 Task: Search one way flight ticket for 4 adults, 1 infant in seat and 1 infant on lap in premium economy from Manchester: Manchester-boston Regional Airport to Greenville: Pitt-greenville Airport on 5-2-2023. Choice of flights is Delta. Number of bags: 1 checked bag. Price is upto 93000. Outbound departure time preference is 8:00.
Action: Mouse moved to (319, 276)
Screenshot: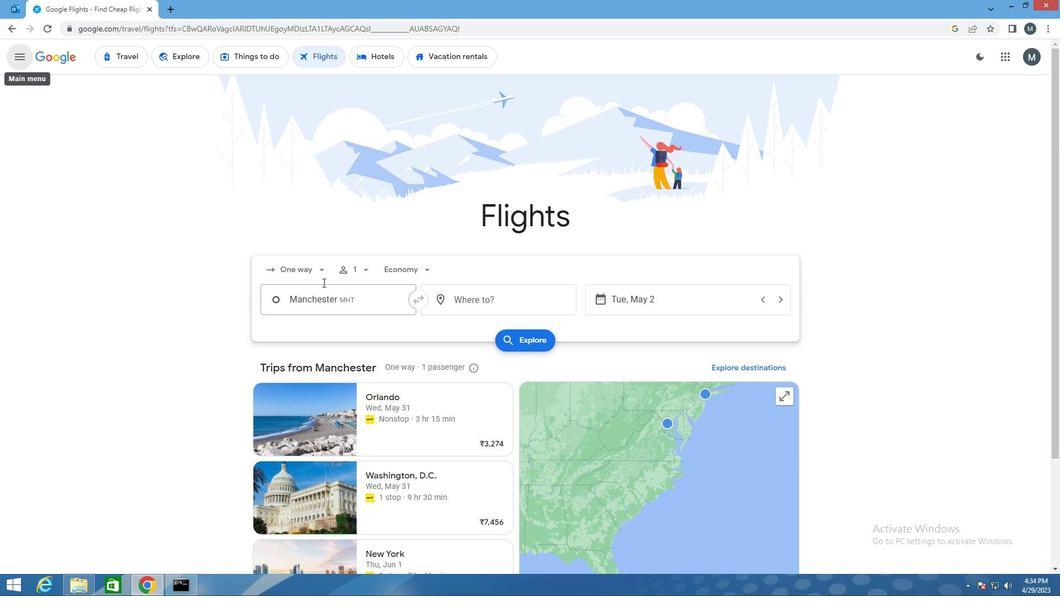 
Action: Mouse pressed left at (319, 276)
Screenshot: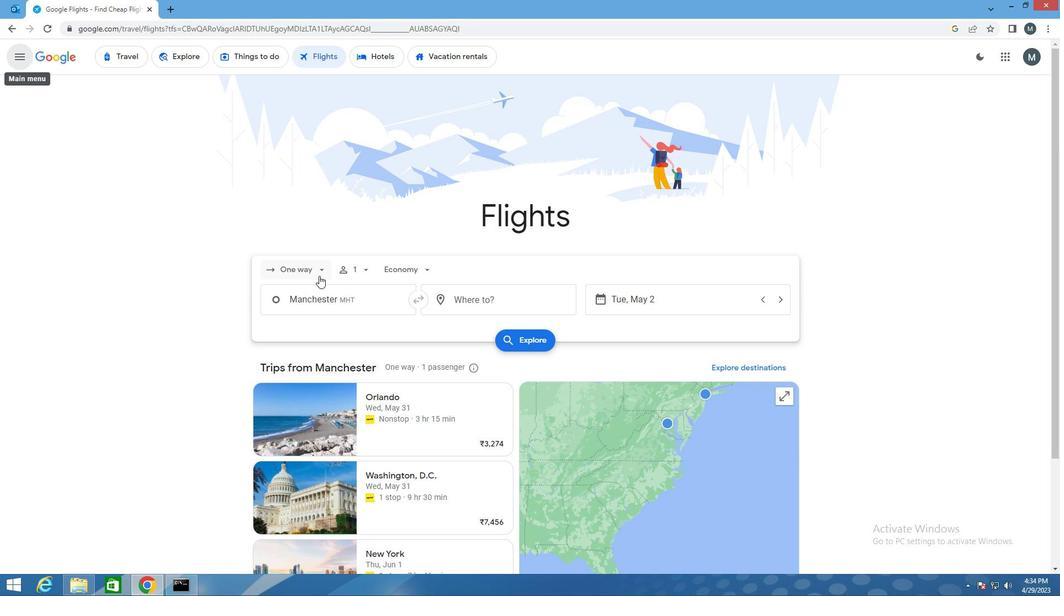 
Action: Mouse moved to (321, 315)
Screenshot: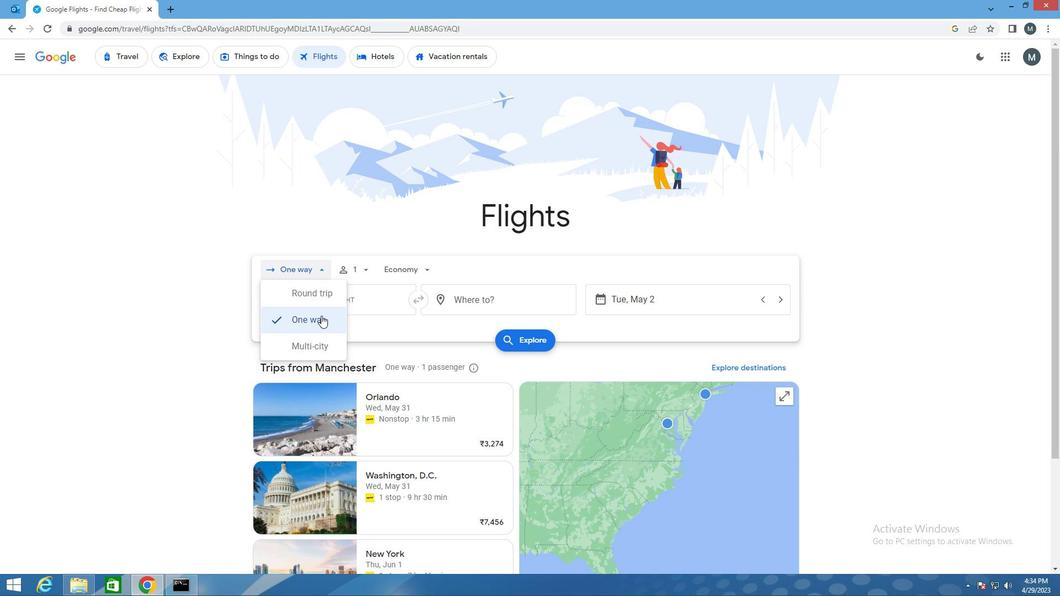 
Action: Mouse pressed left at (321, 315)
Screenshot: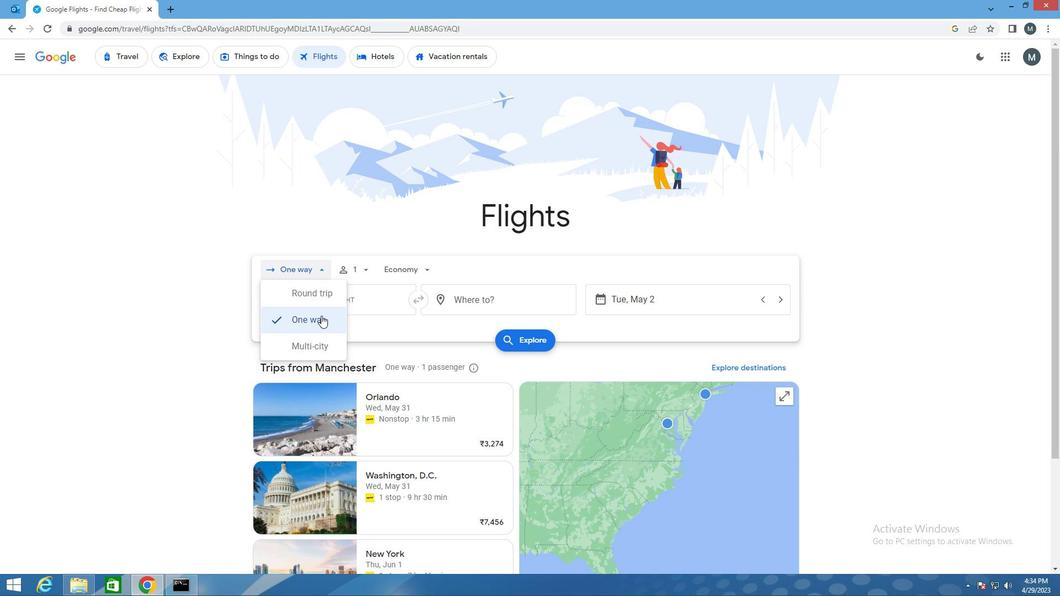 
Action: Mouse moved to (358, 270)
Screenshot: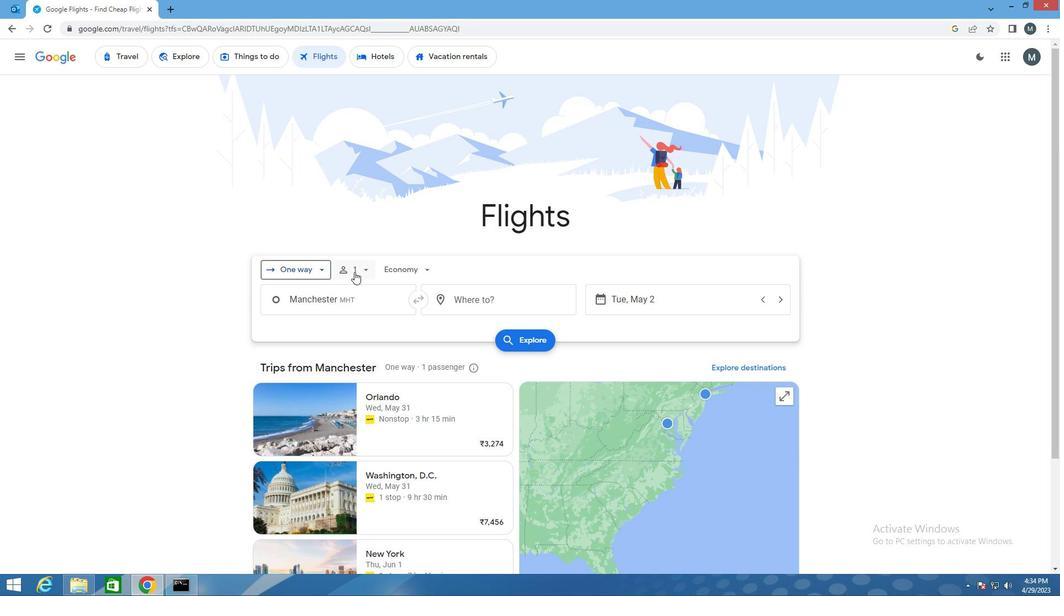 
Action: Mouse pressed left at (358, 270)
Screenshot: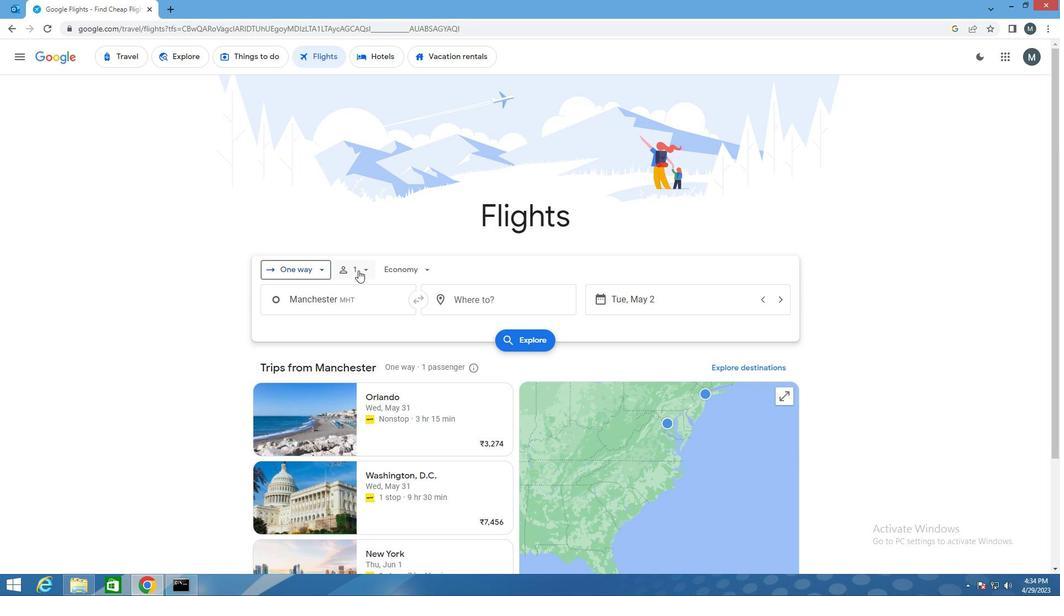 
Action: Mouse moved to (454, 299)
Screenshot: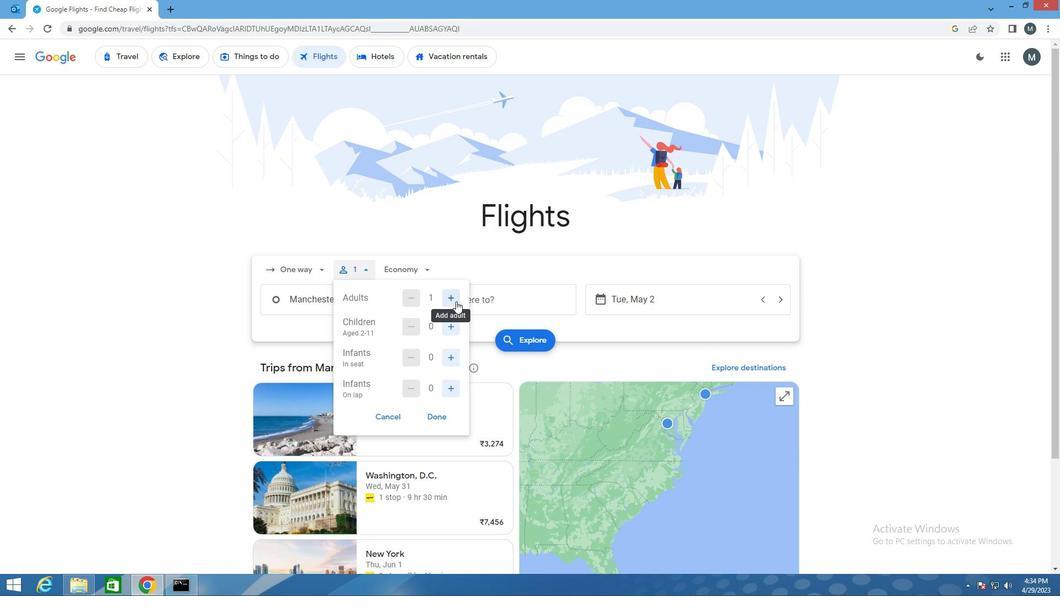 
Action: Mouse pressed left at (454, 299)
Screenshot: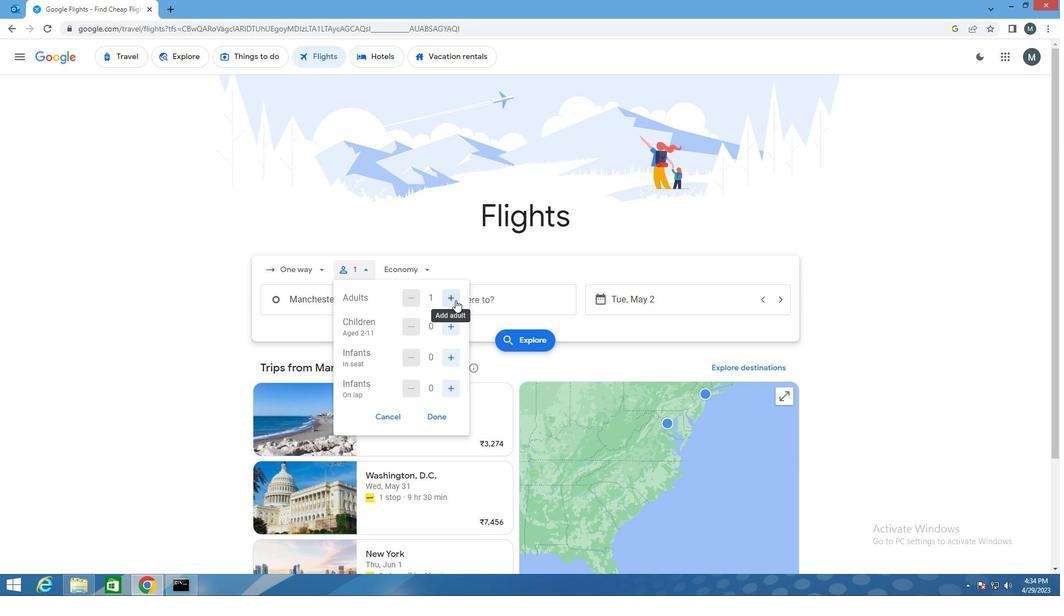 
Action: Mouse pressed left at (454, 299)
Screenshot: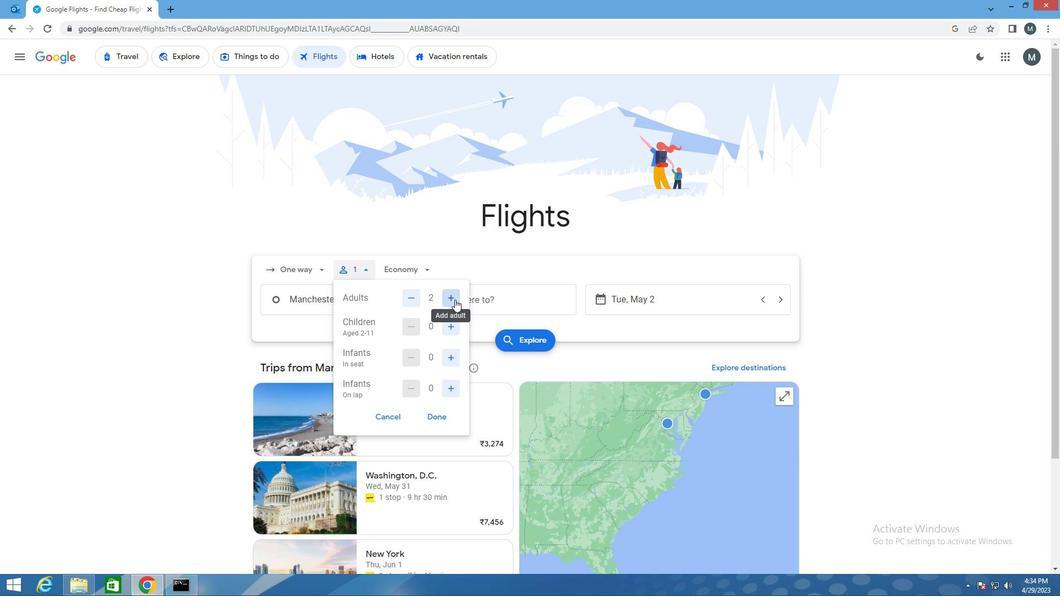 
Action: Mouse pressed left at (454, 299)
Screenshot: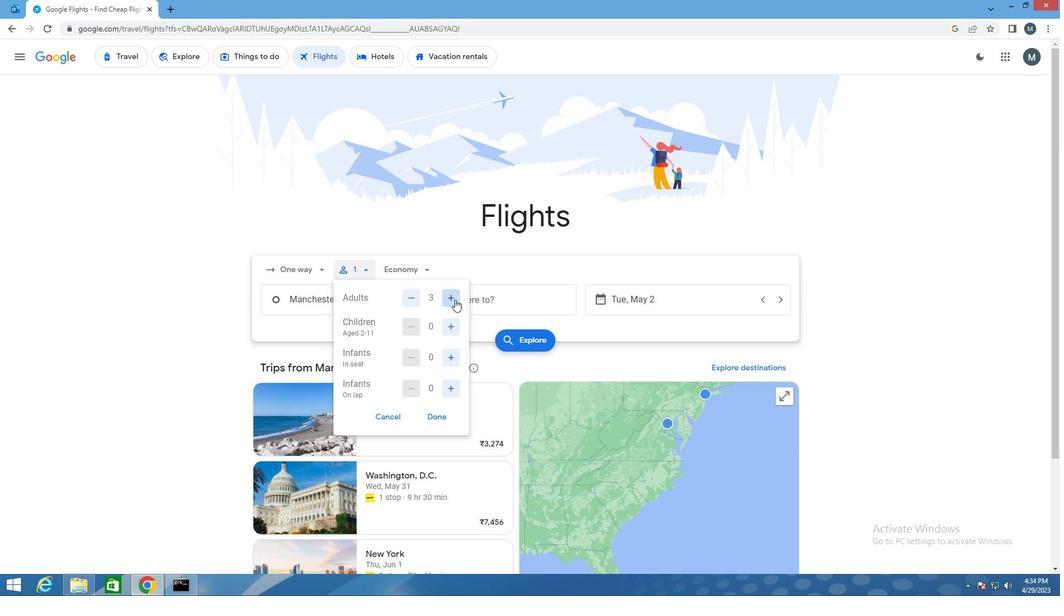 
Action: Mouse moved to (448, 356)
Screenshot: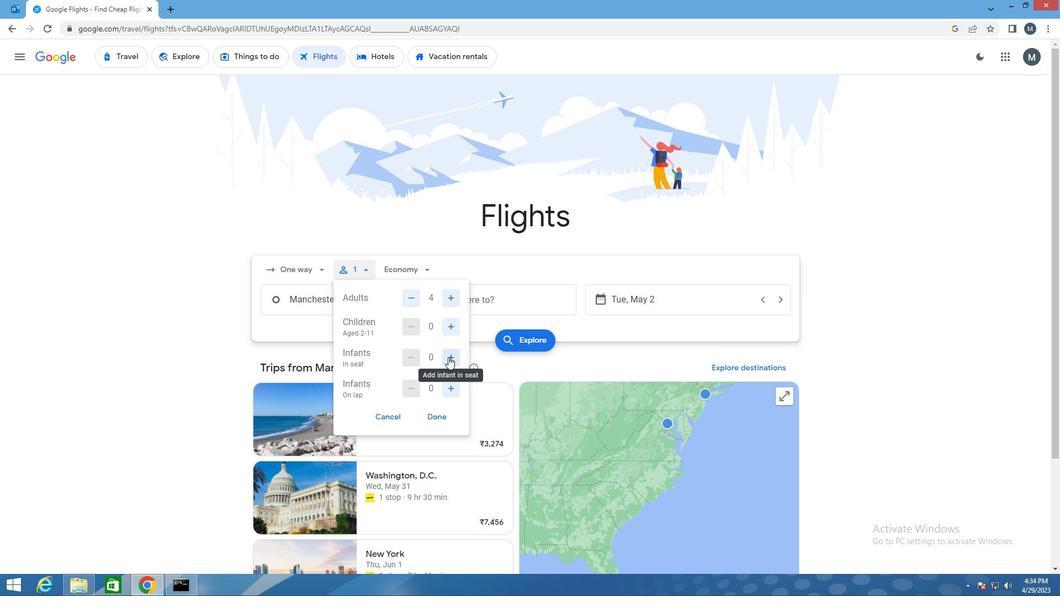 
Action: Mouse pressed left at (448, 356)
Screenshot: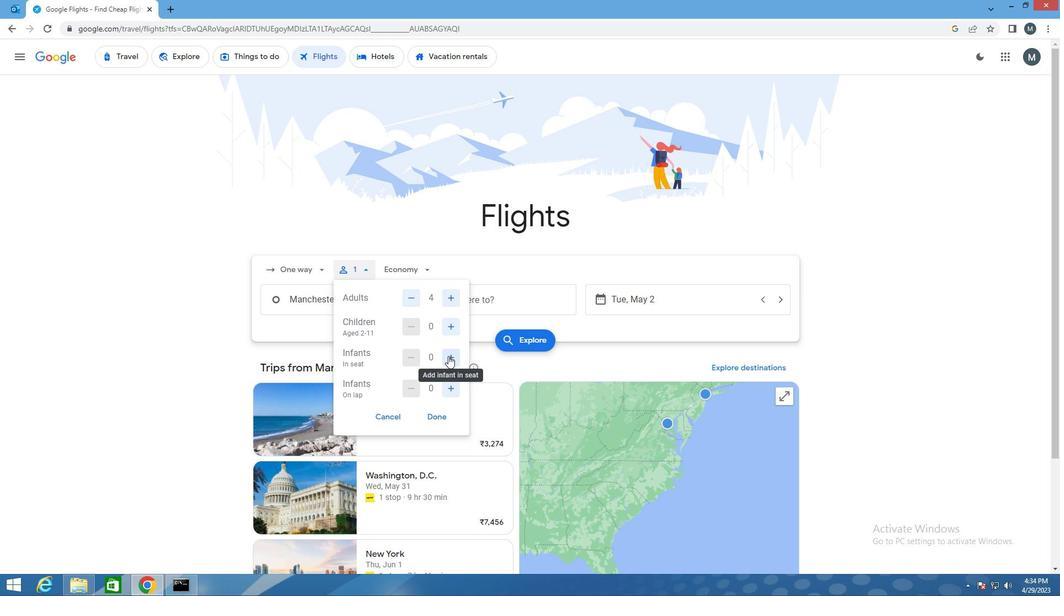 
Action: Mouse moved to (454, 387)
Screenshot: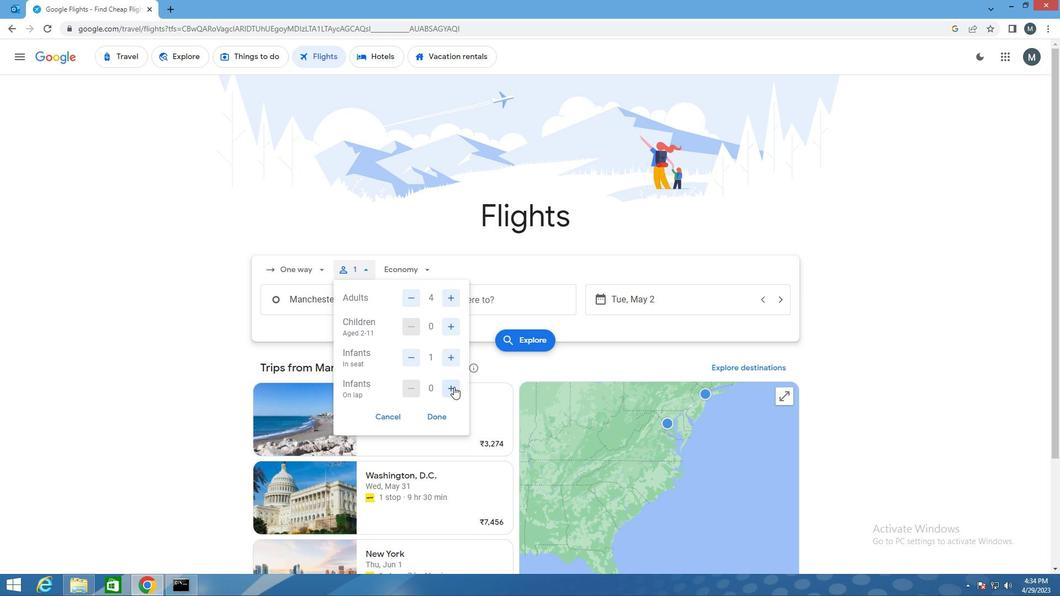 
Action: Mouse pressed left at (454, 387)
Screenshot: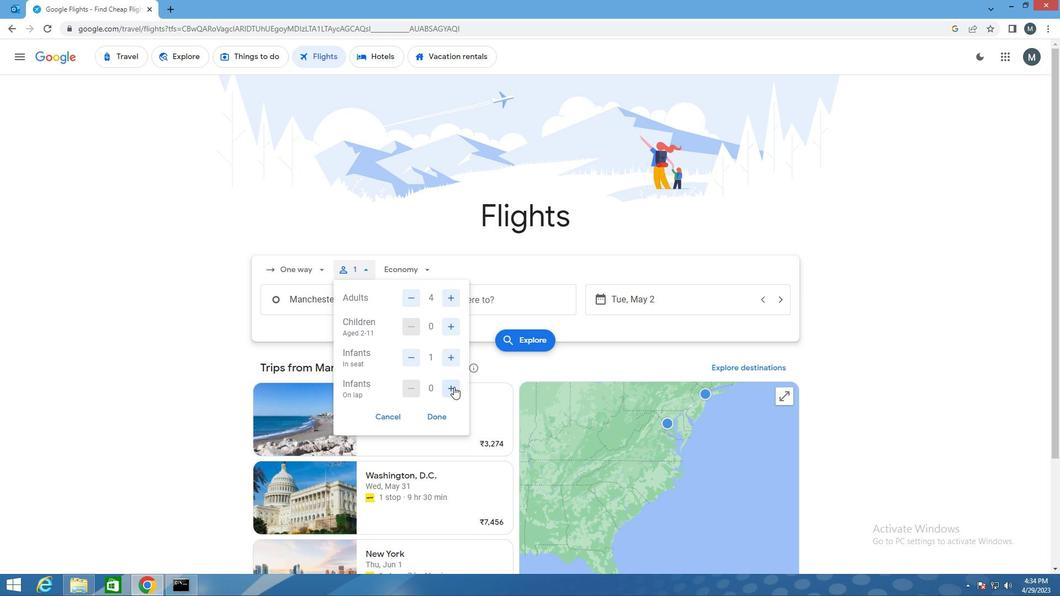 
Action: Mouse moved to (435, 418)
Screenshot: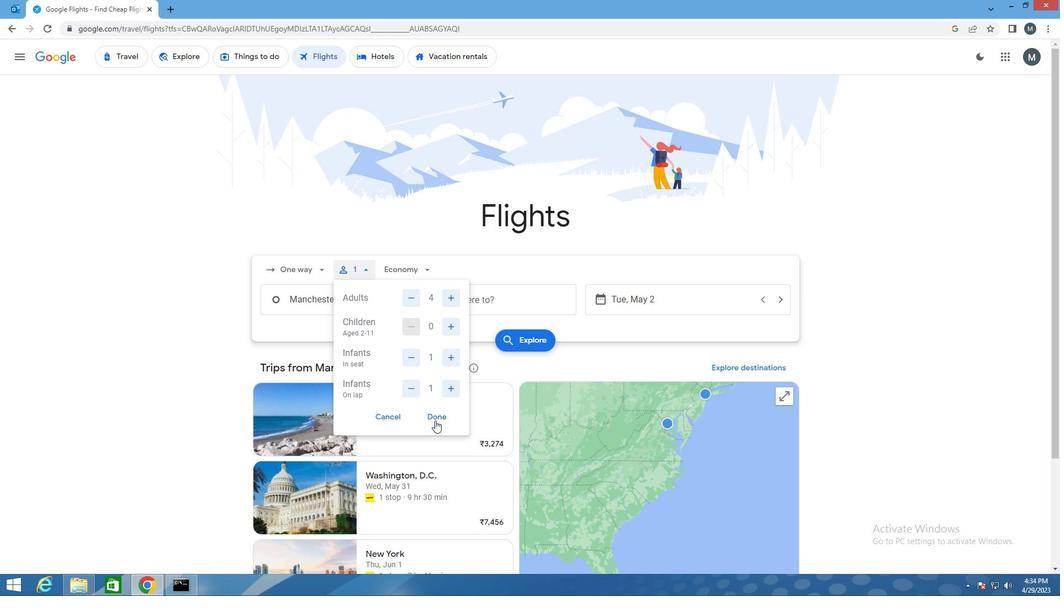 
Action: Mouse pressed left at (435, 418)
Screenshot: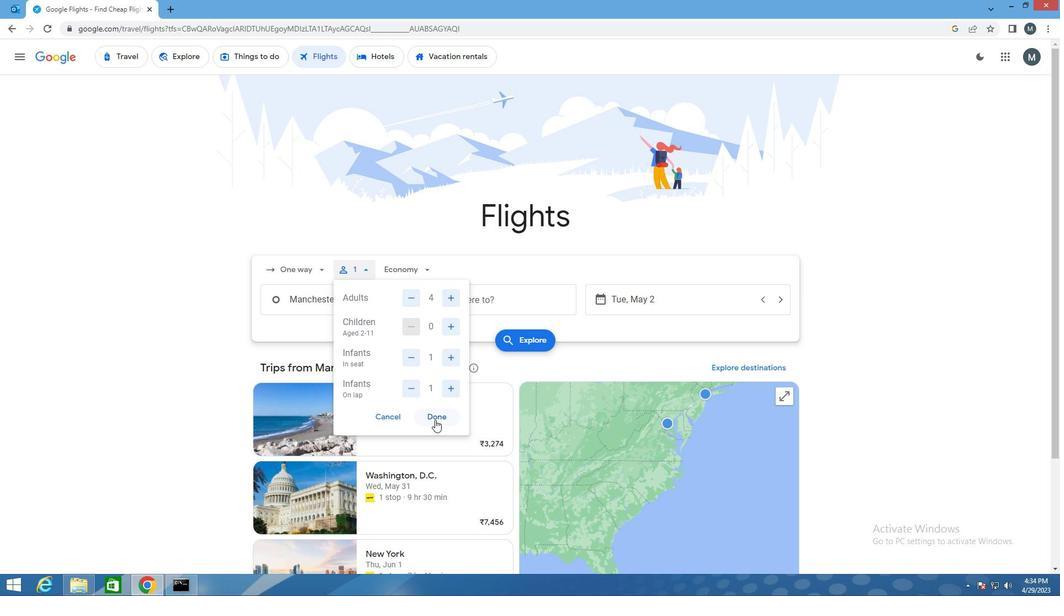 
Action: Mouse moved to (409, 279)
Screenshot: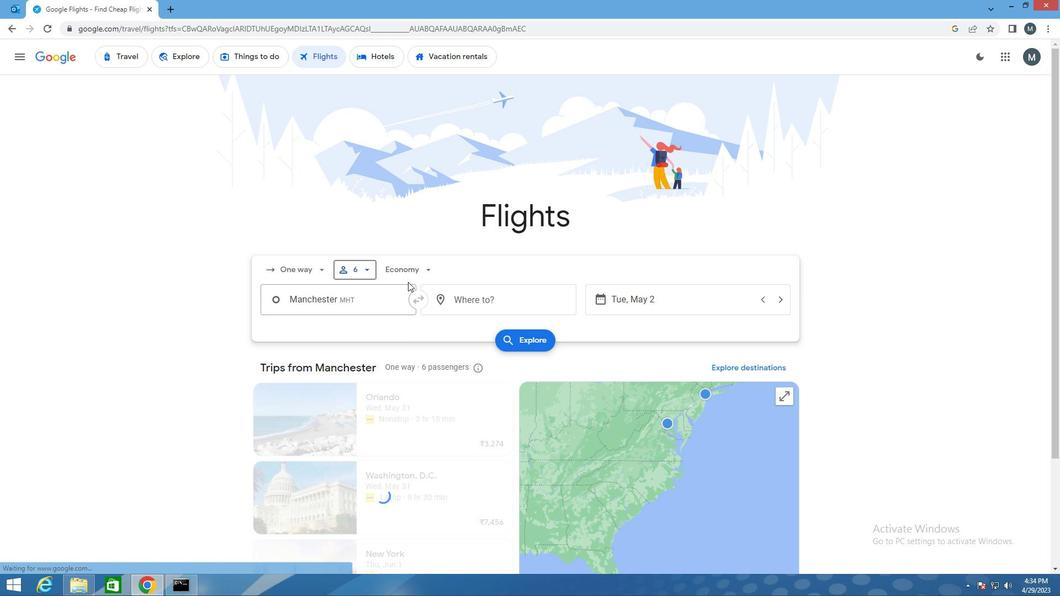 
Action: Mouse pressed left at (409, 279)
Screenshot: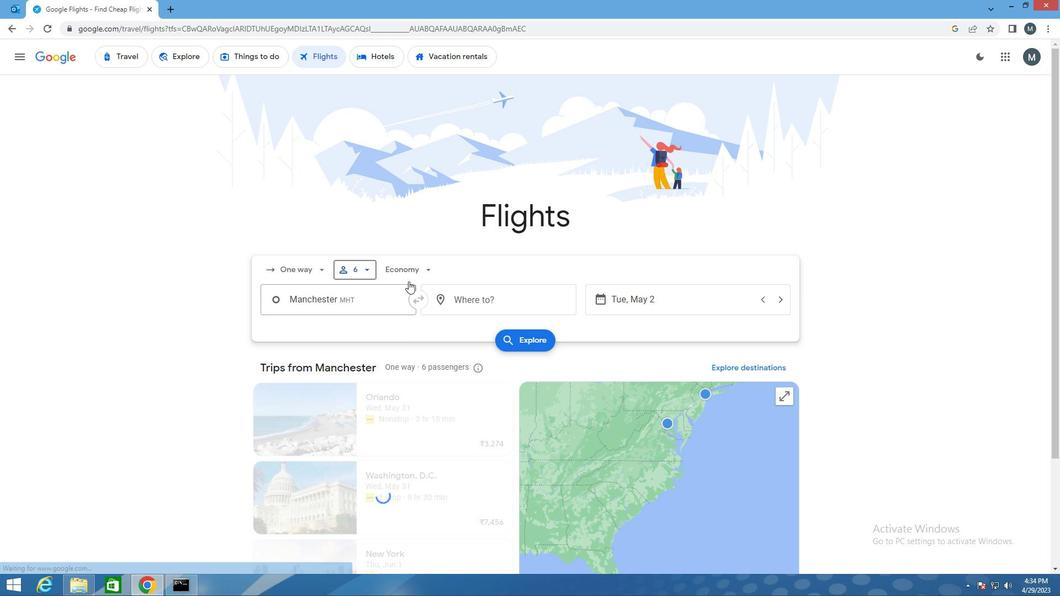 
Action: Mouse moved to (431, 318)
Screenshot: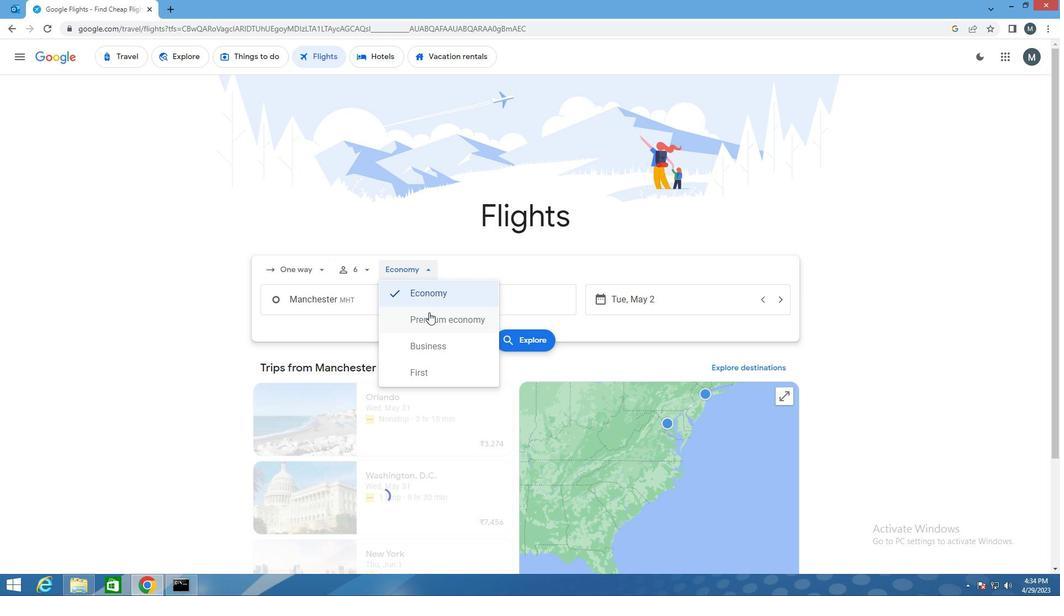 
Action: Mouse pressed left at (431, 318)
Screenshot: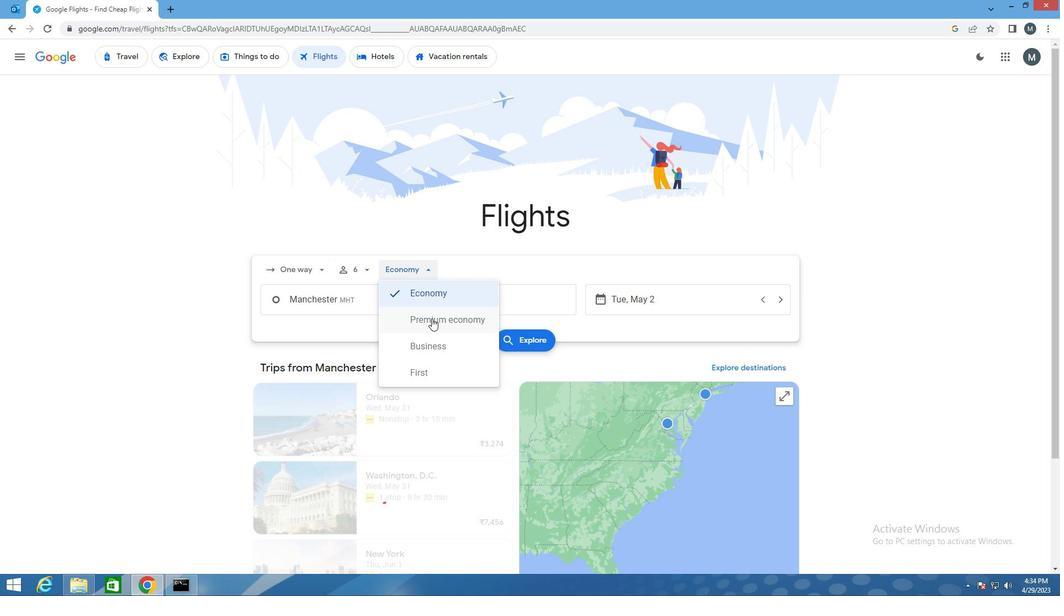 
Action: Mouse moved to (380, 300)
Screenshot: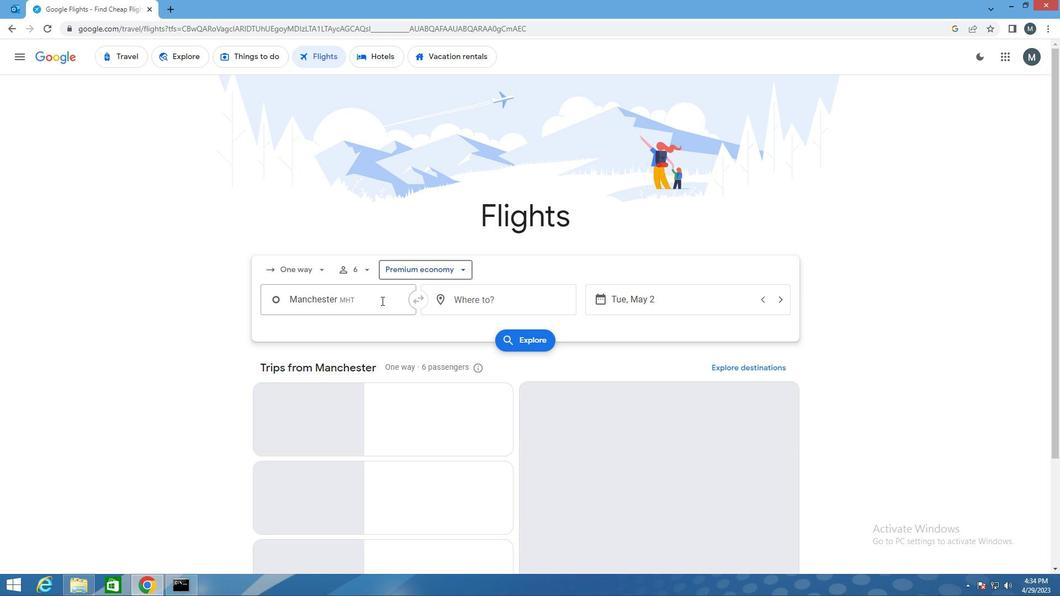 
Action: Mouse pressed left at (380, 300)
Screenshot: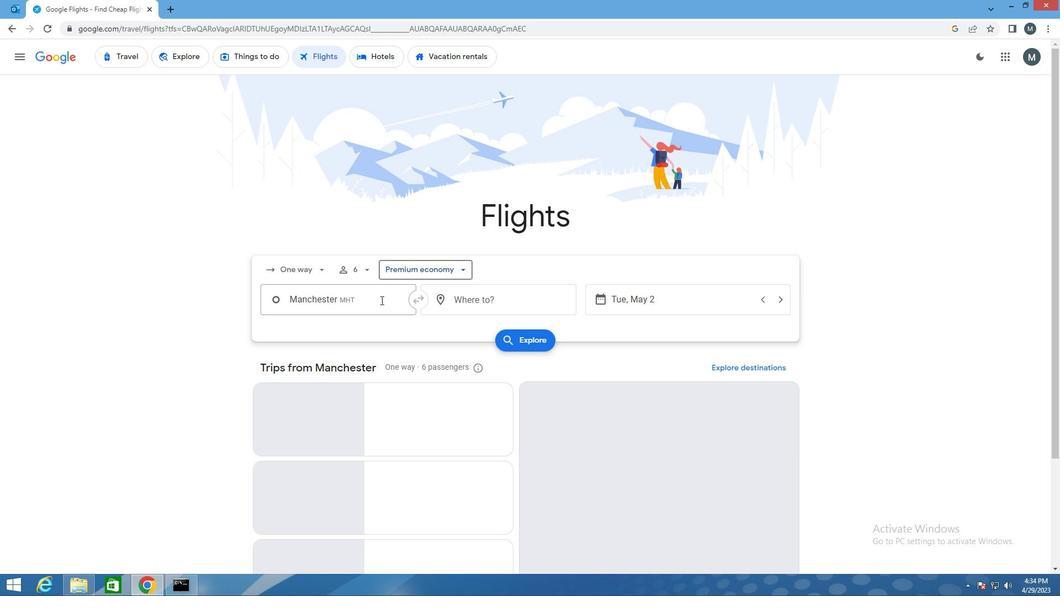 
Action: Key pressed mht<Key.enter>
Screenshot: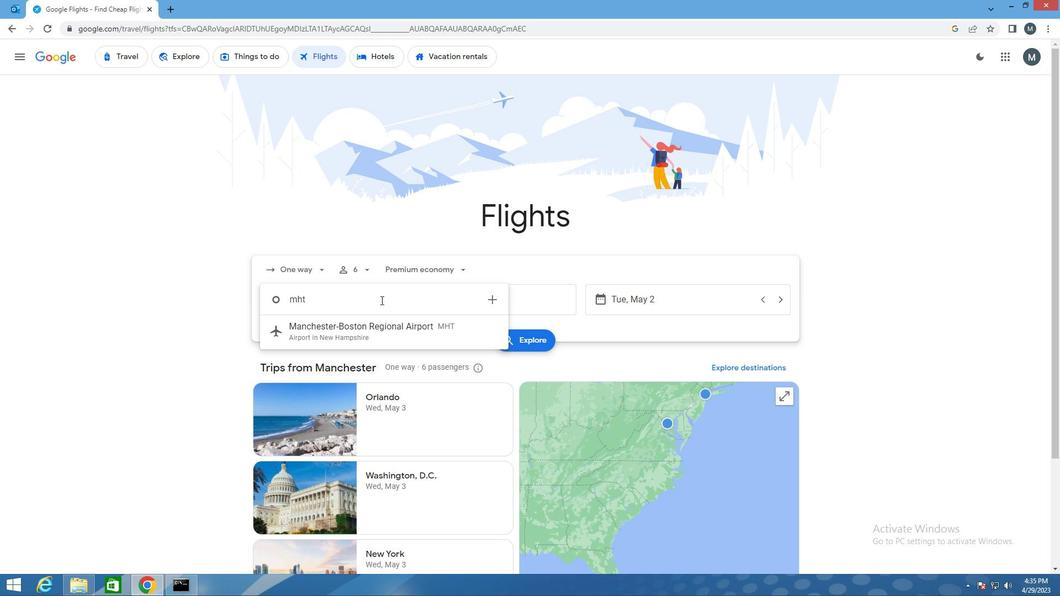 
Action: Mouse moved to (448, 305)
Screenshot: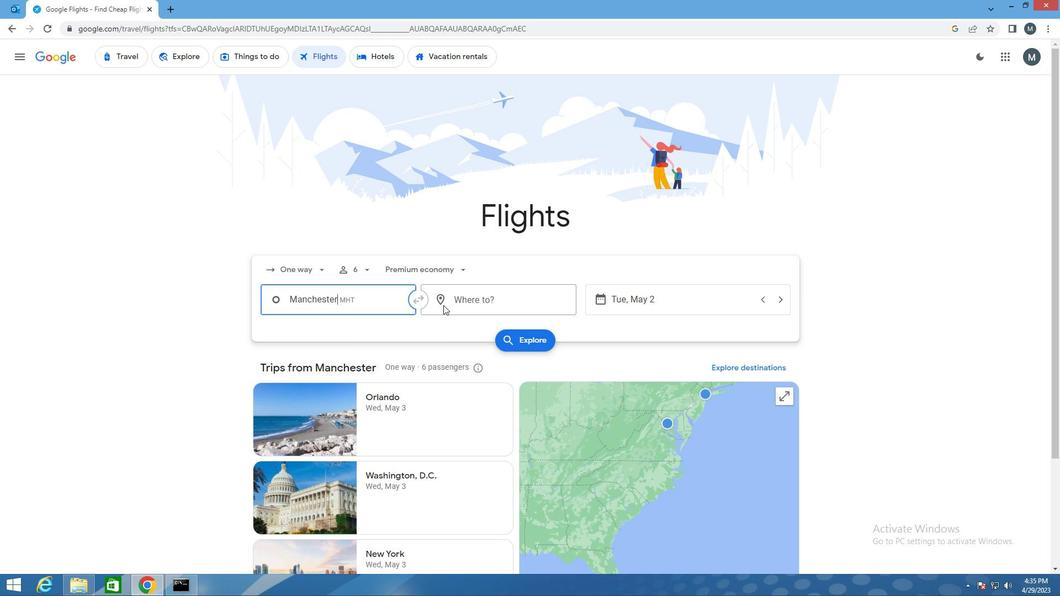
Action: Mouse pressed left at (448, 305)
Screenshot: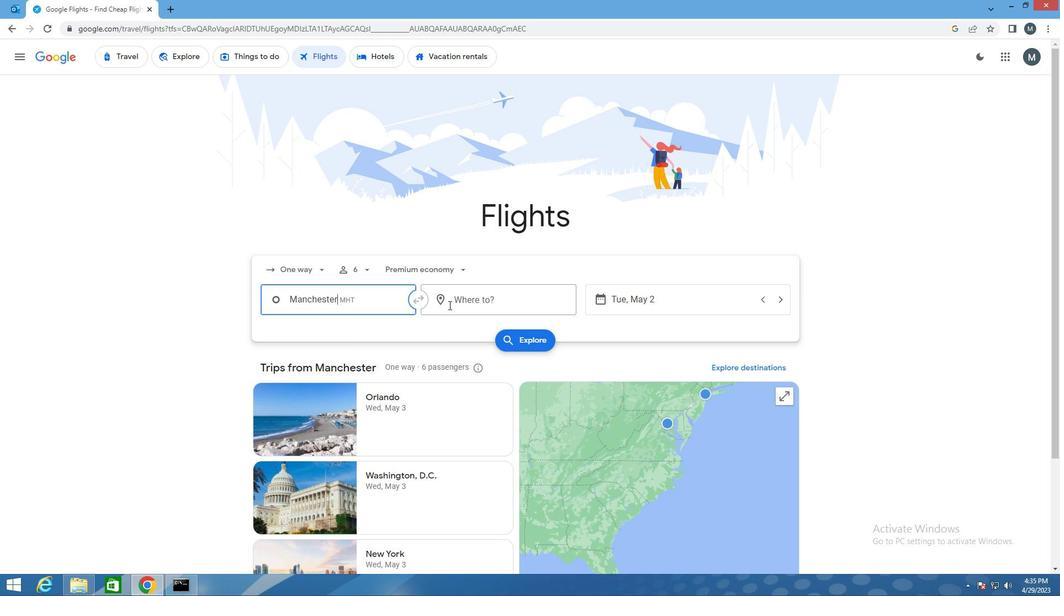 
Action: Mouse moved to (449, 305)
Screenshot: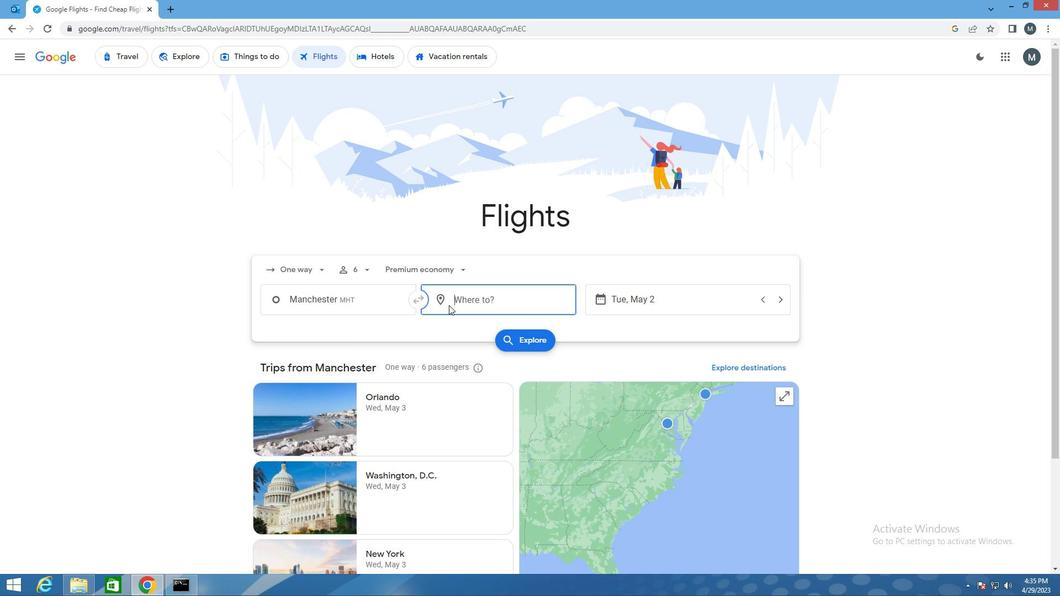 
Action: Key pressed pgv
Screenshot: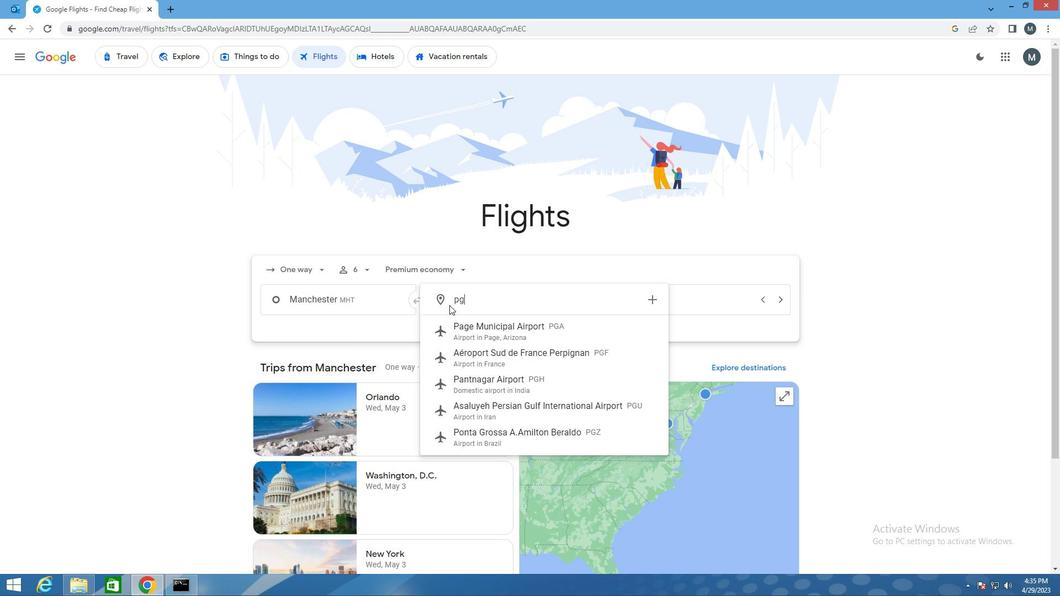 
Action: Mouse moved to (489, 336)
Screenshot: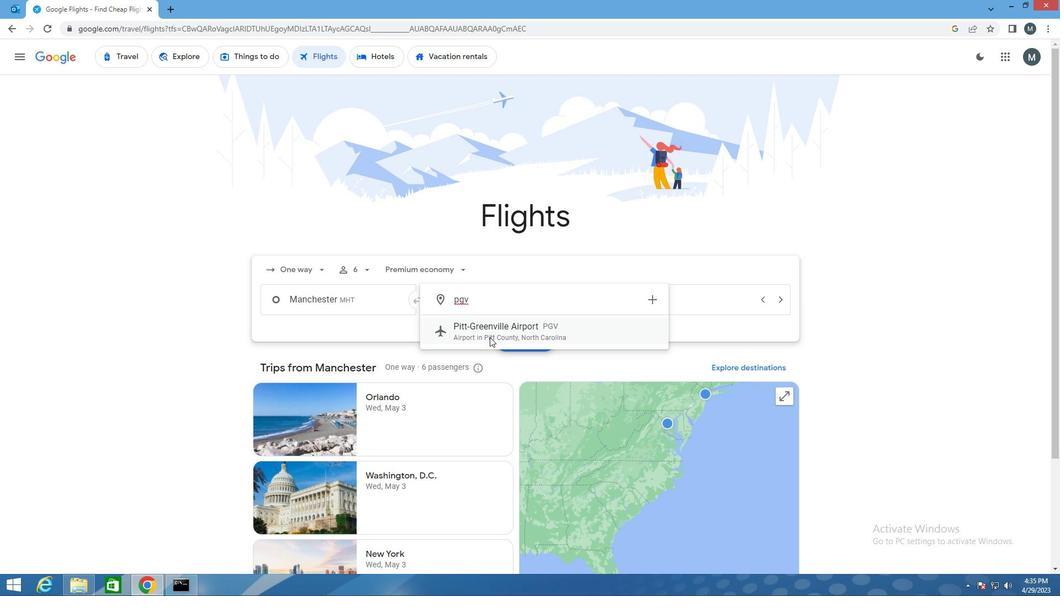 
Action: Mouse pressed left at (489, 336)
Screenshot: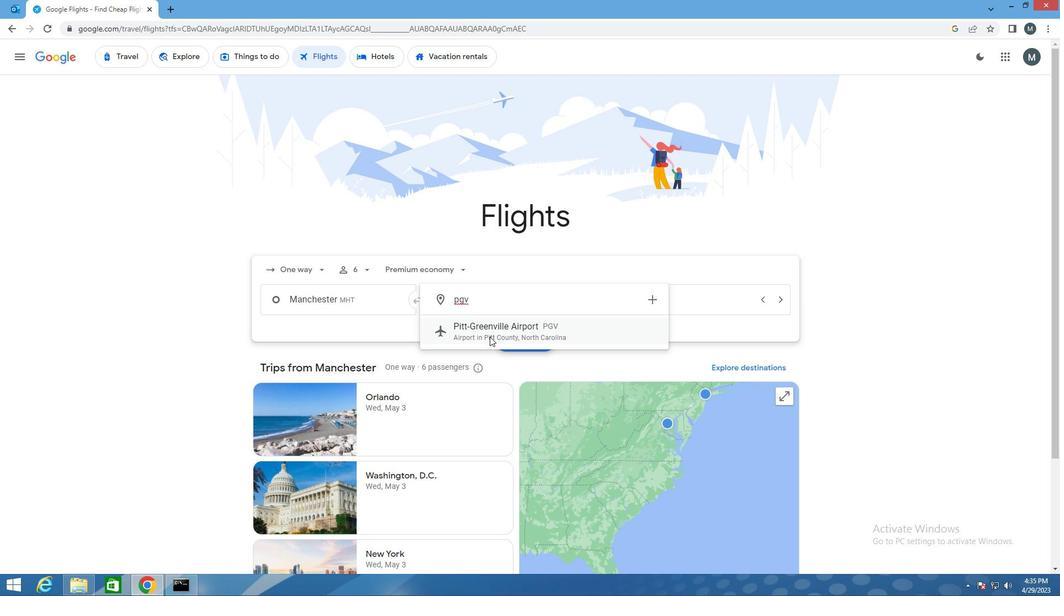 
Action: Mouse moved to (637, 297)
Screenshot: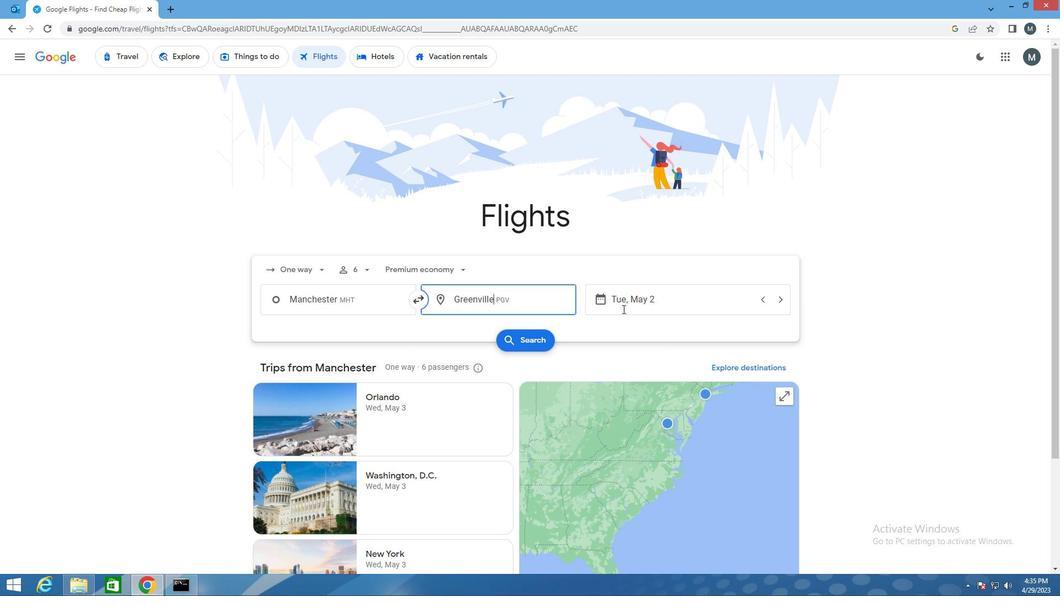 
Action: Mouse pressed left at (637, 297)
Screenshot: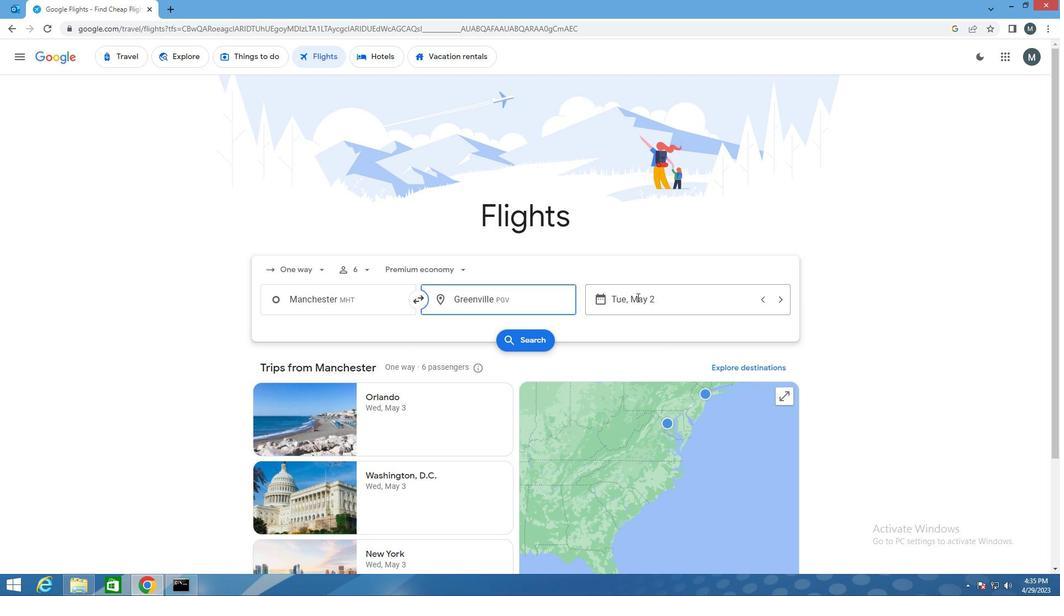 
Action: Mouse moved to (660, 371)
Screenshot: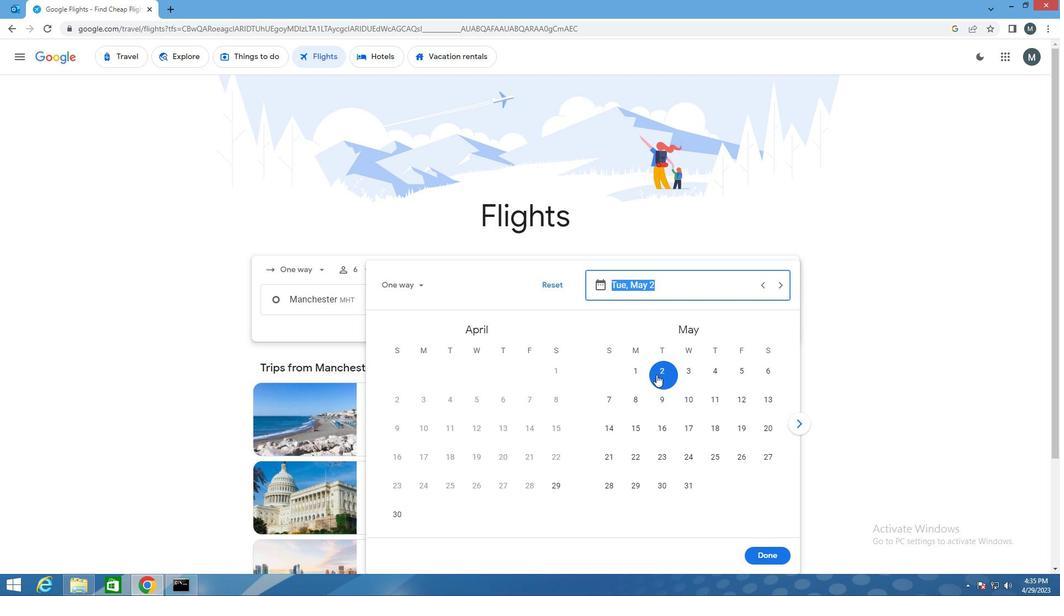 
Action: Mouse pressed left at (660, 371)
Screenshot: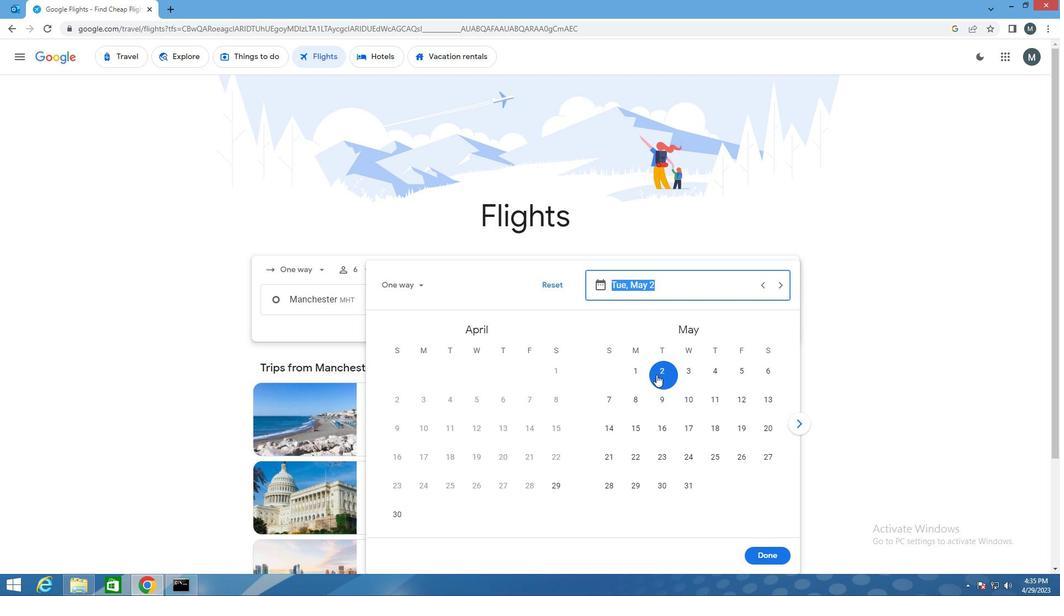 
Action: Mouse moved to (766, 557)
Screenshot: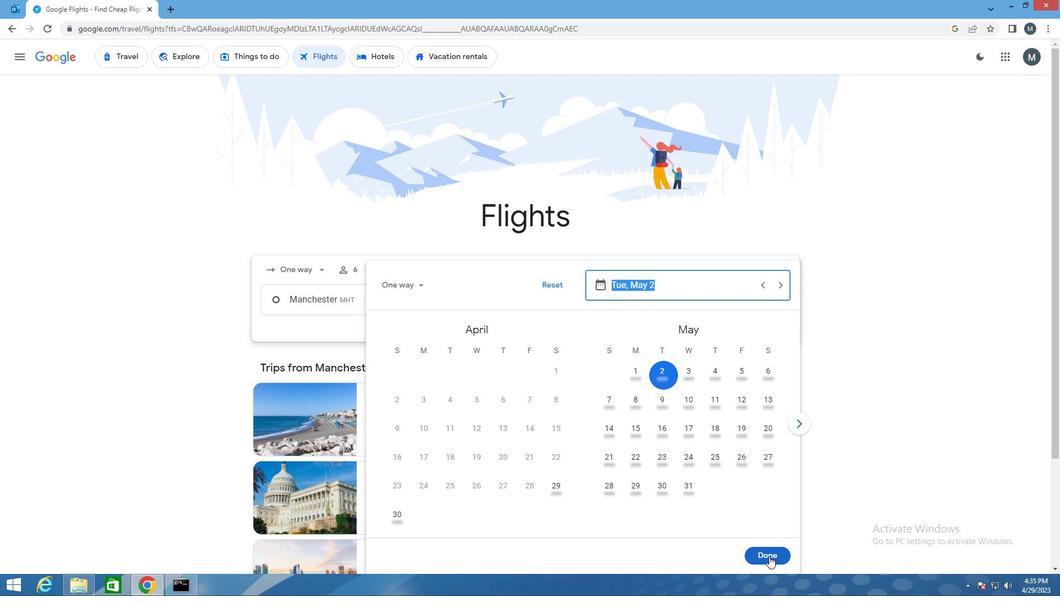 
Action: Mouse pressed left at (766, 557)
Screenshot: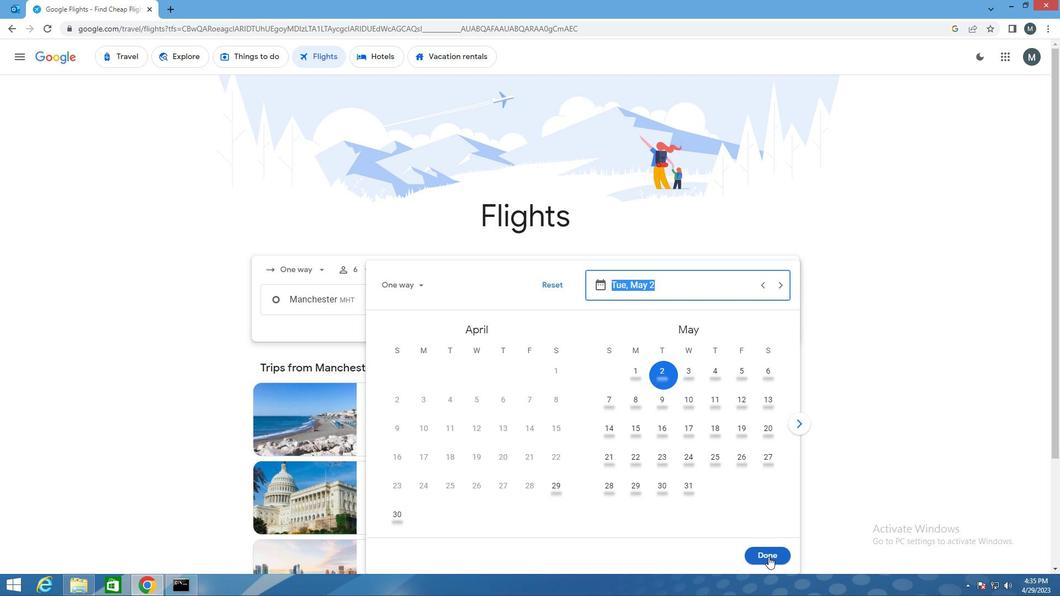 
Action: Mouse moved to (518, 342)
Screenshot: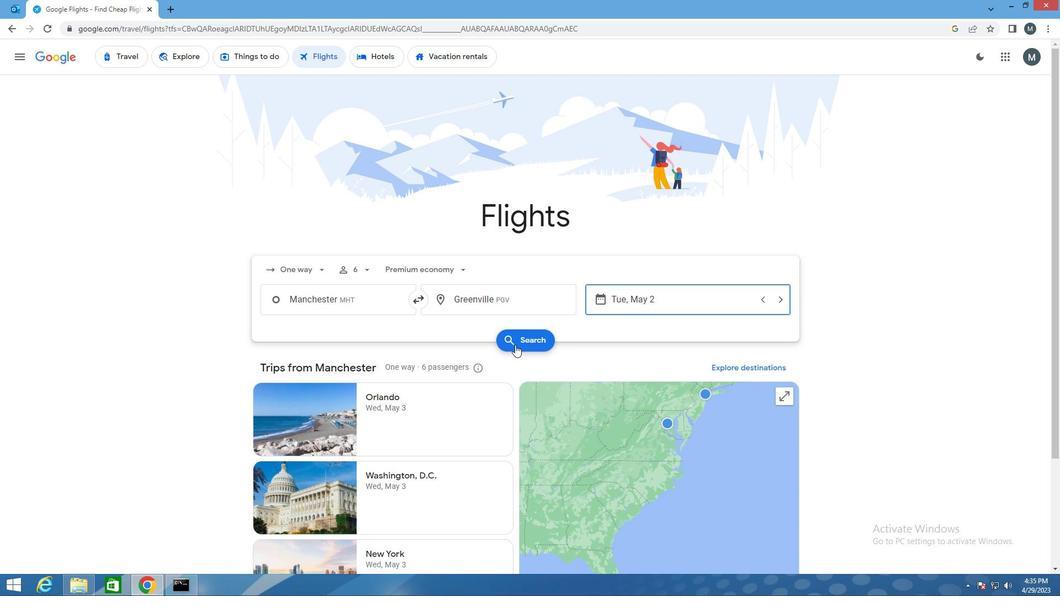 
Action: Mouse pressed left at (518, 342)
Screenshot: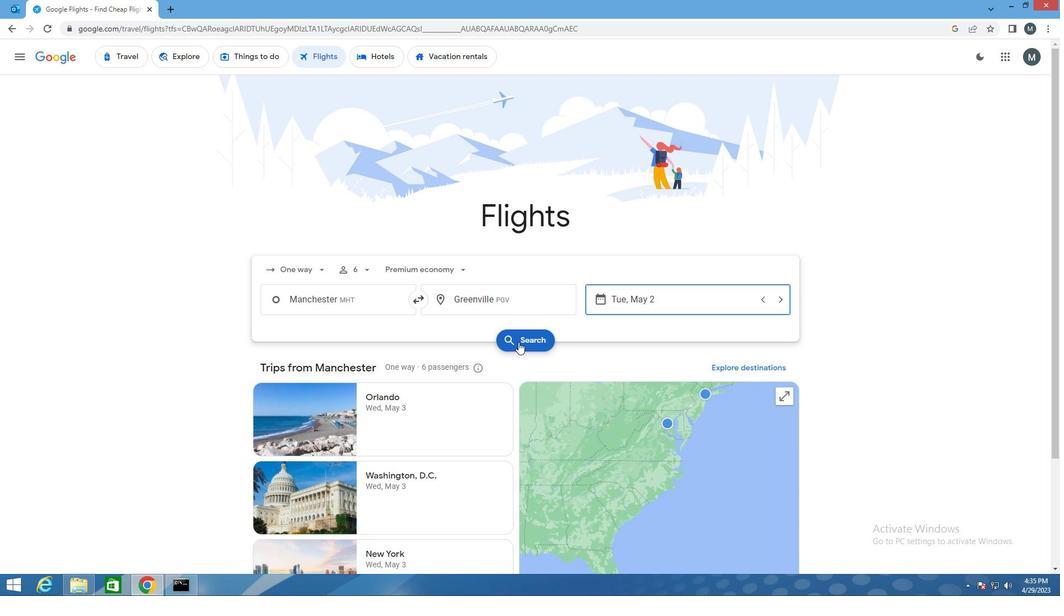 
Action: Mouse moved to (274, 161)
Screenshot: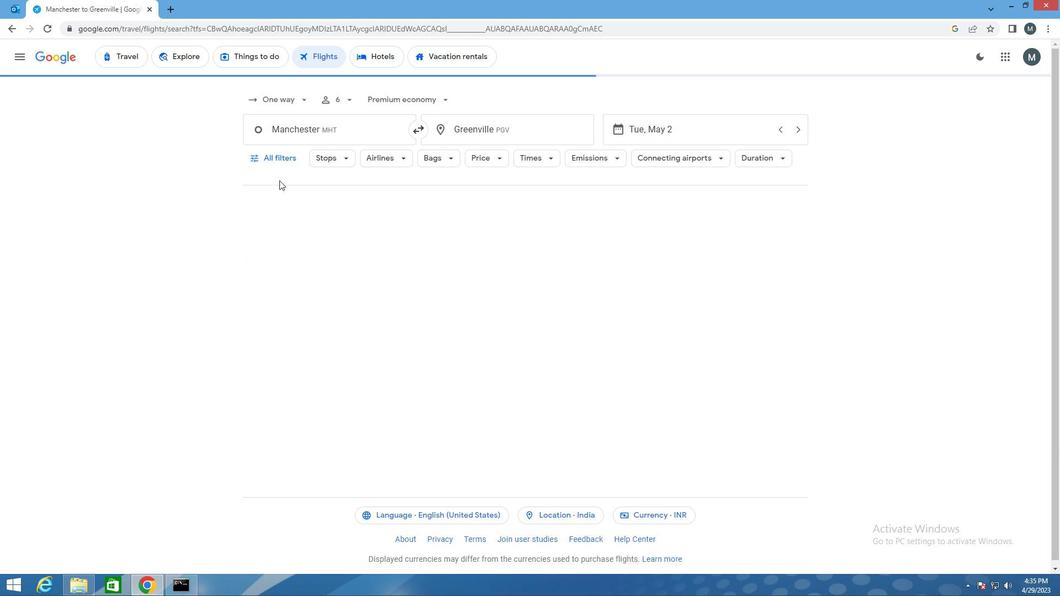 
Action: Mouse pressed left at (274, 161)
Screenshot: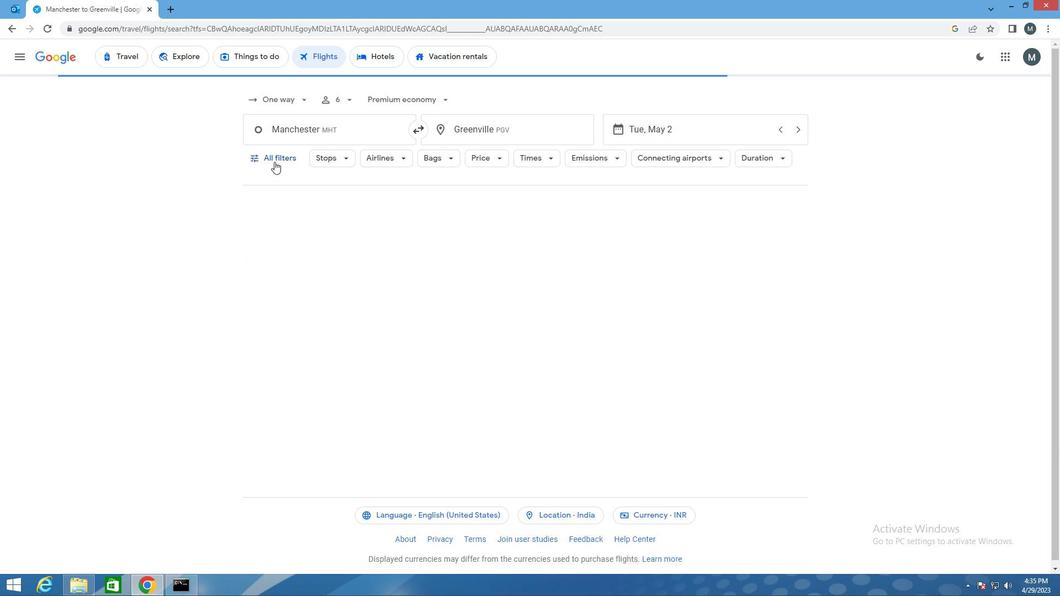 
Action: Mouse moved to (302, 315)
Screenshot: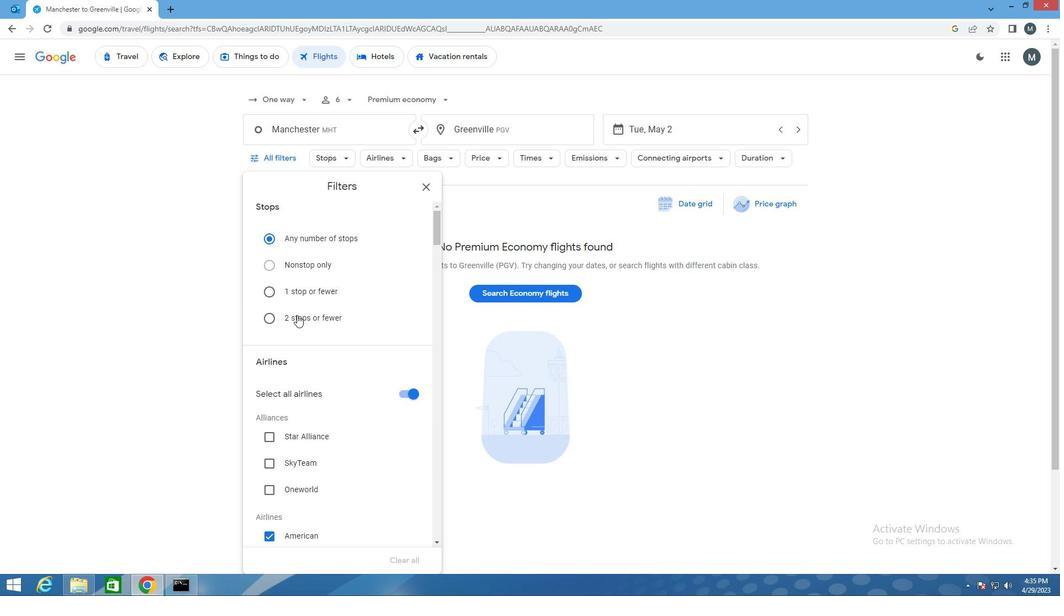 
Action: Mouse scrolled (302, 314) with delta (0, 0)
Screenshot: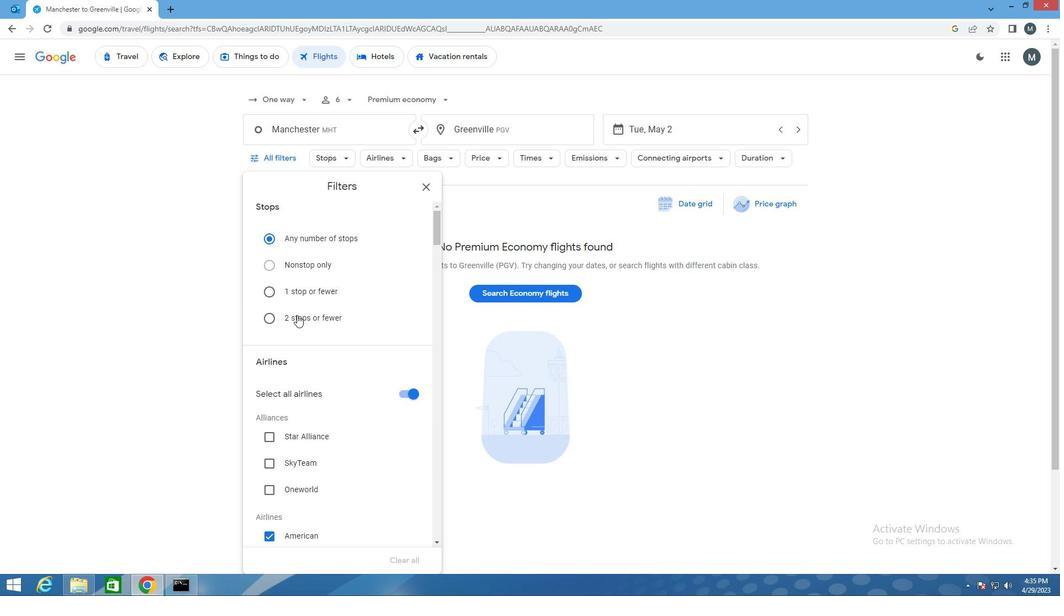 
Action: Mouse moved to (406, 339)
Screenshot: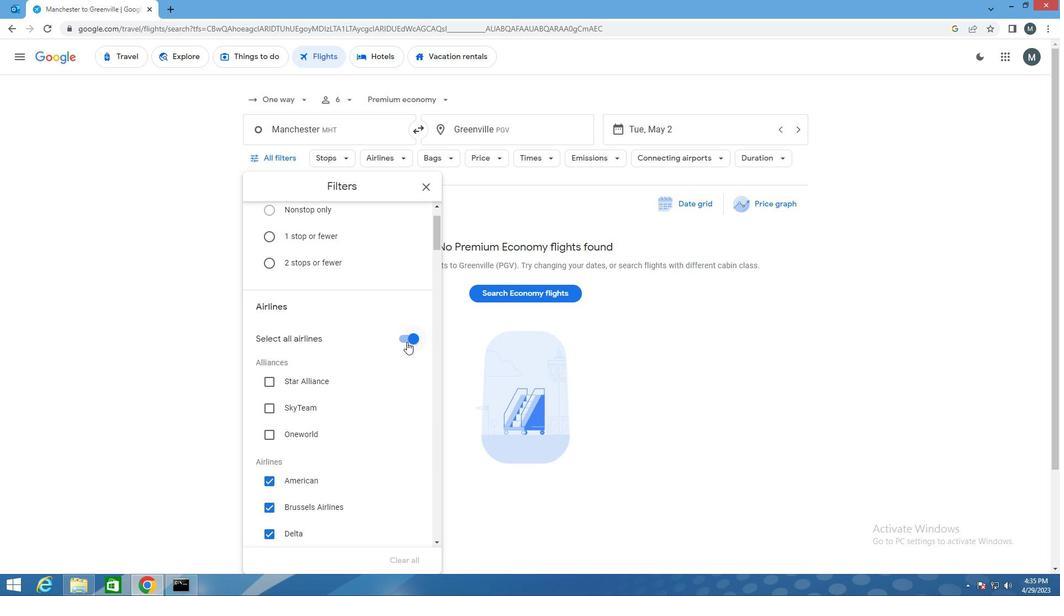 
Action: Mouse pressed left at (406, 339)
Screenshot: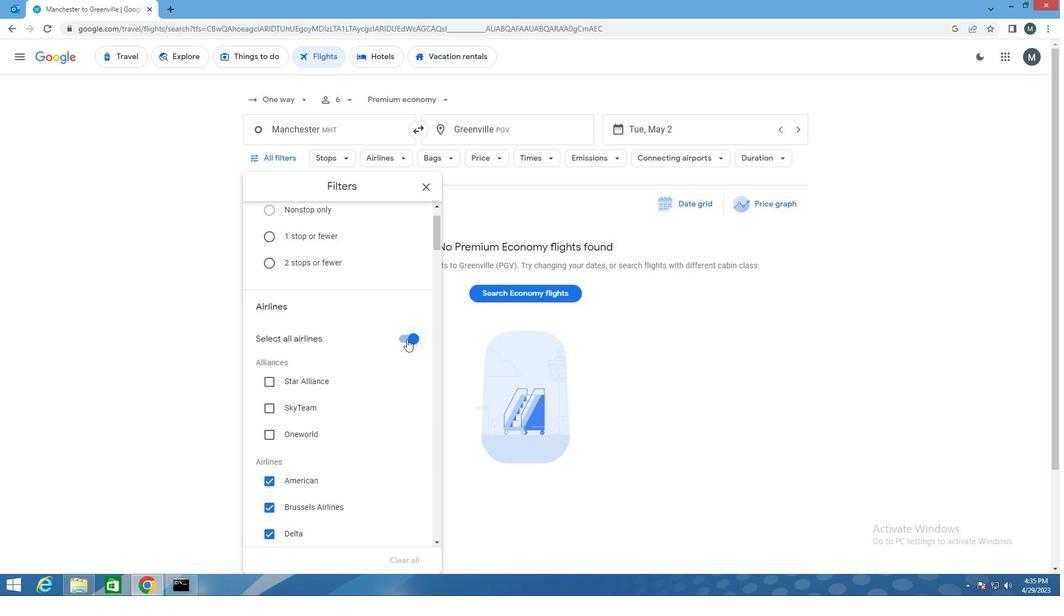
Action: Mouse moved to (313, 353)
Screenshot: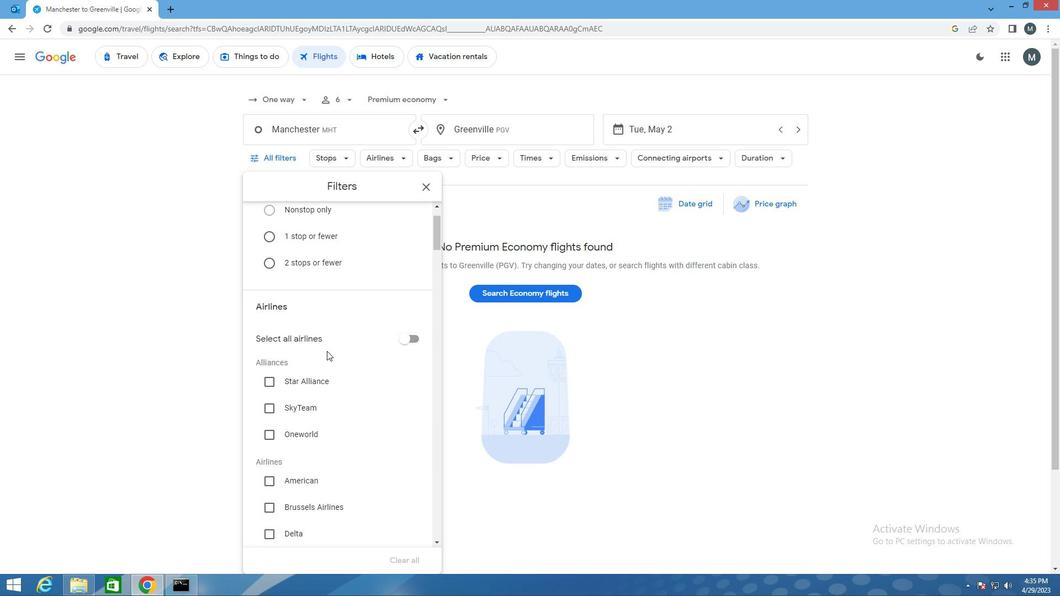 
Action: Mouse scrolled (313, 352) with delta (0, 0)
Screenshot: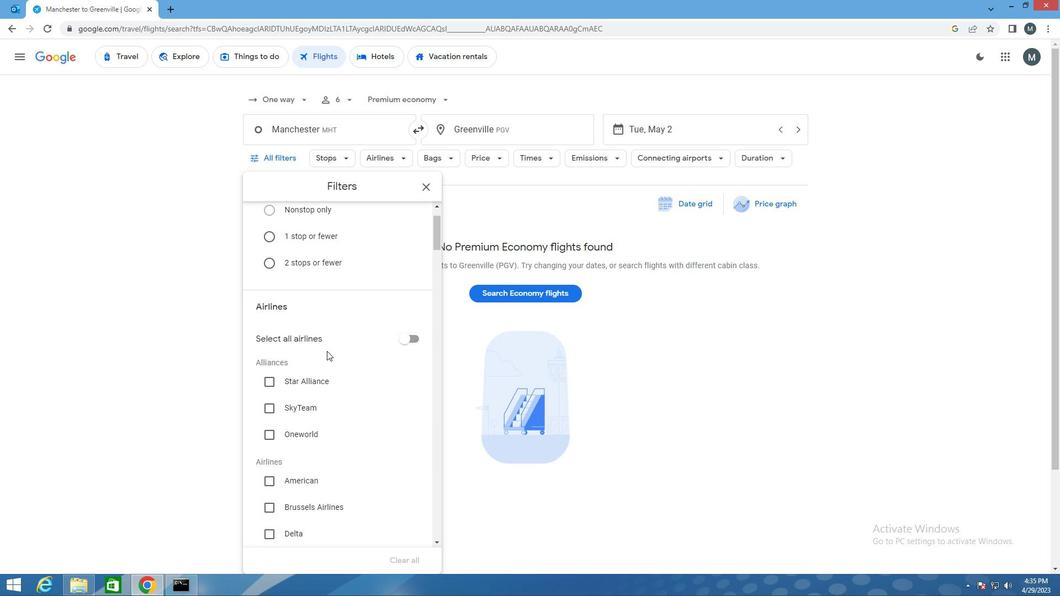 
Action: Mouse moved to (311, 357)
Screenshot: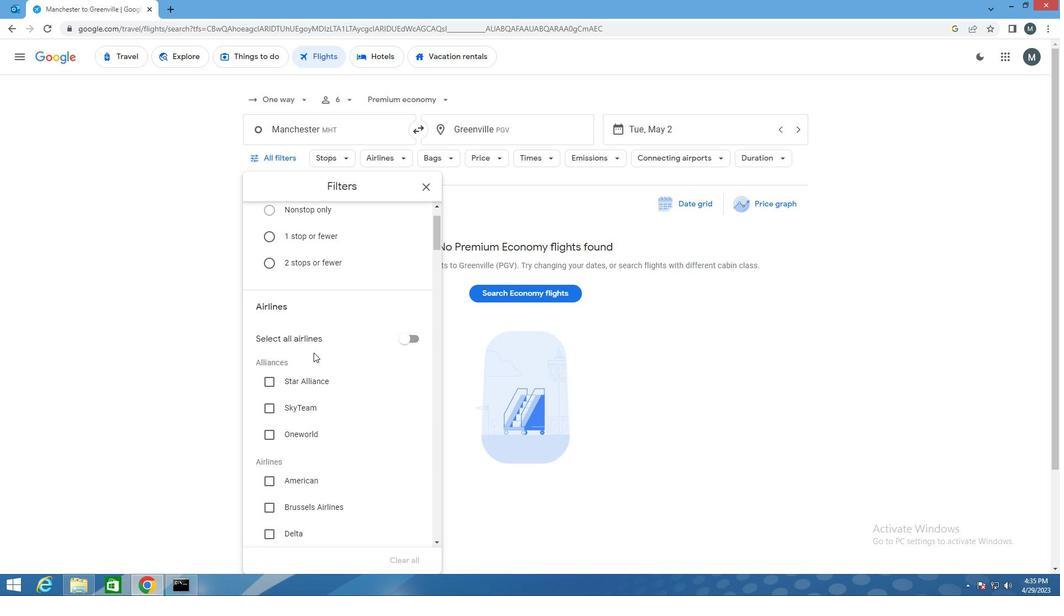 
Action: Mouse scrolled (311, 356) with delta (0, 0)
Screenshot: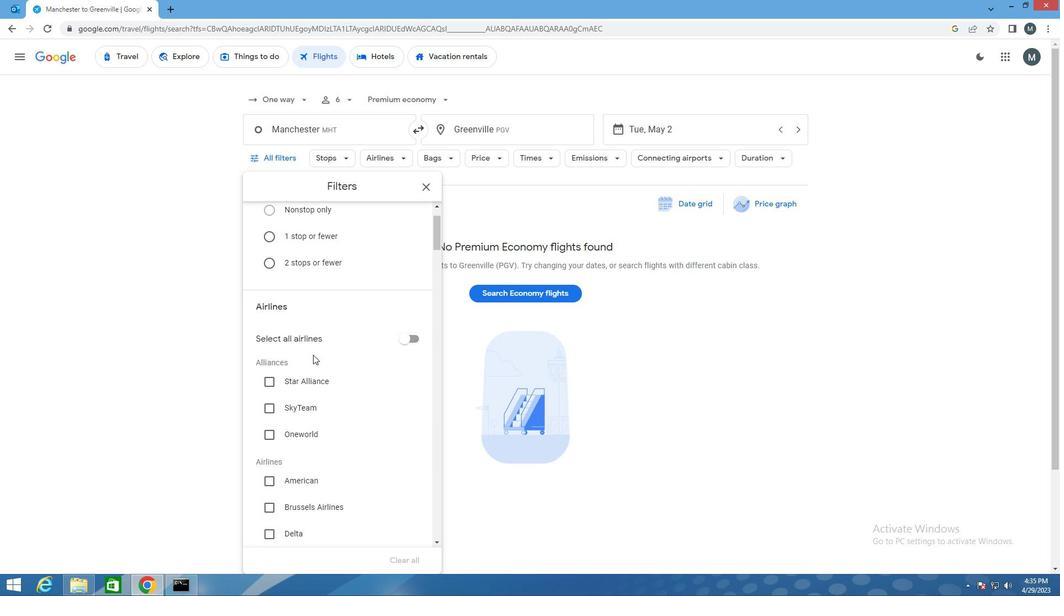 
Action: Mouse moved to (273, 423)
Screenshot: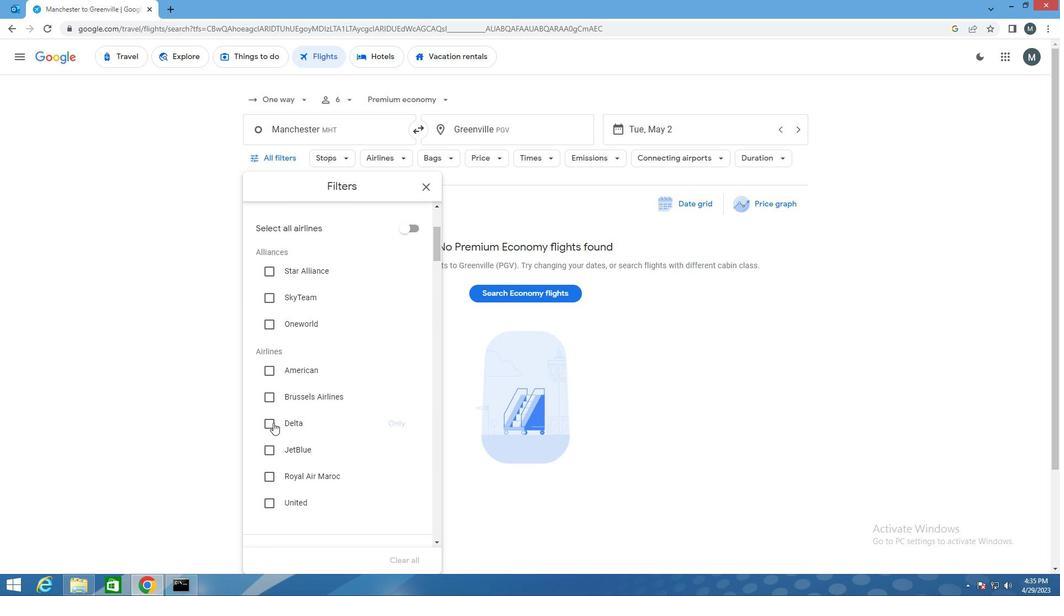
Action: Mouse pressed left at (273, 423)
Screenshot: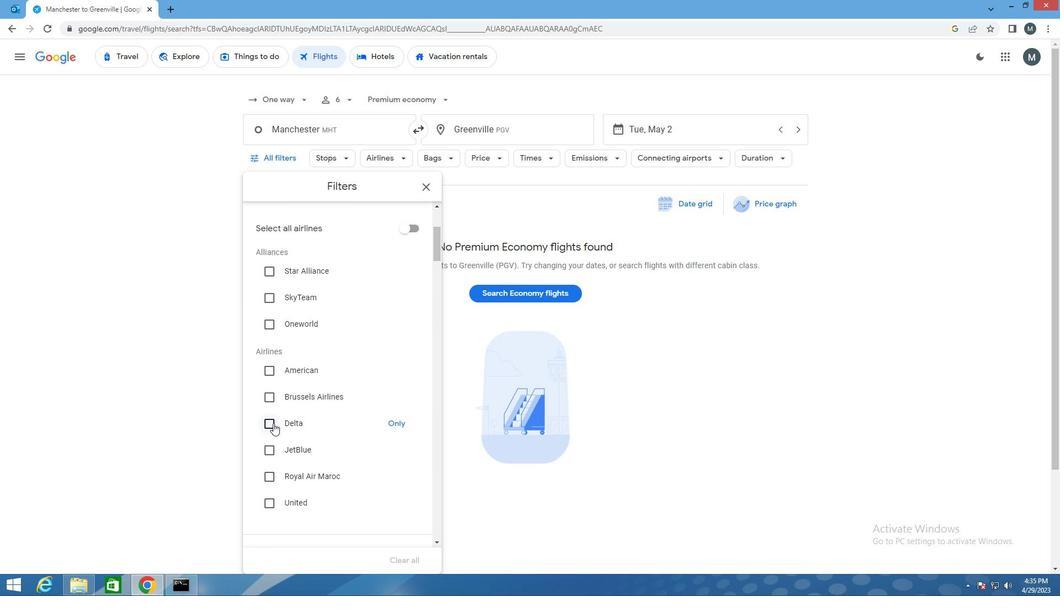 
Action: Mouse moved to (286, 415)
Screenshot: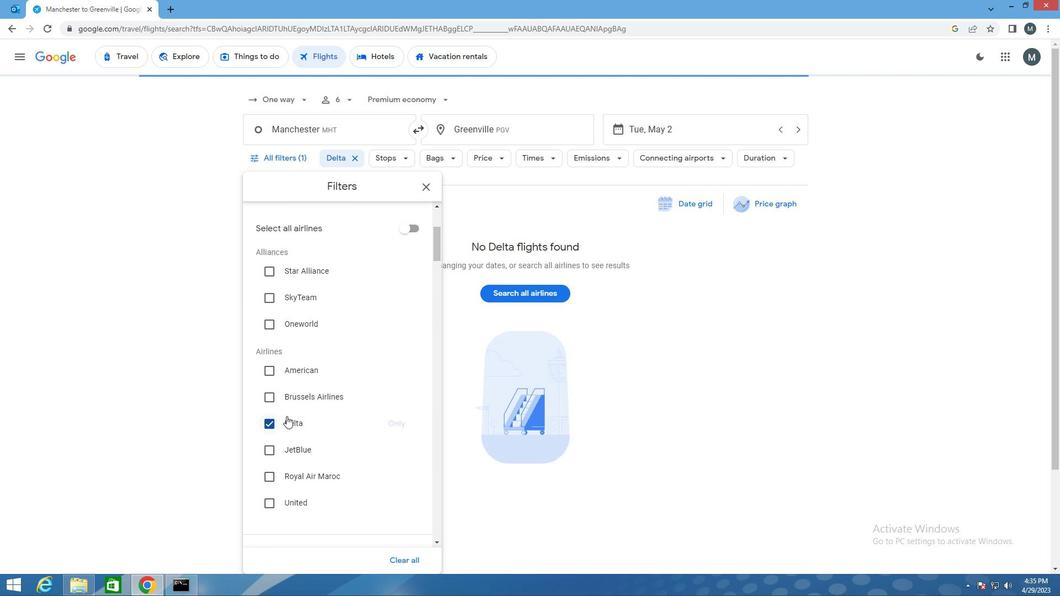 
Action: Mouse scrolled (286, 415) with delta (0, 0)
Screenshot: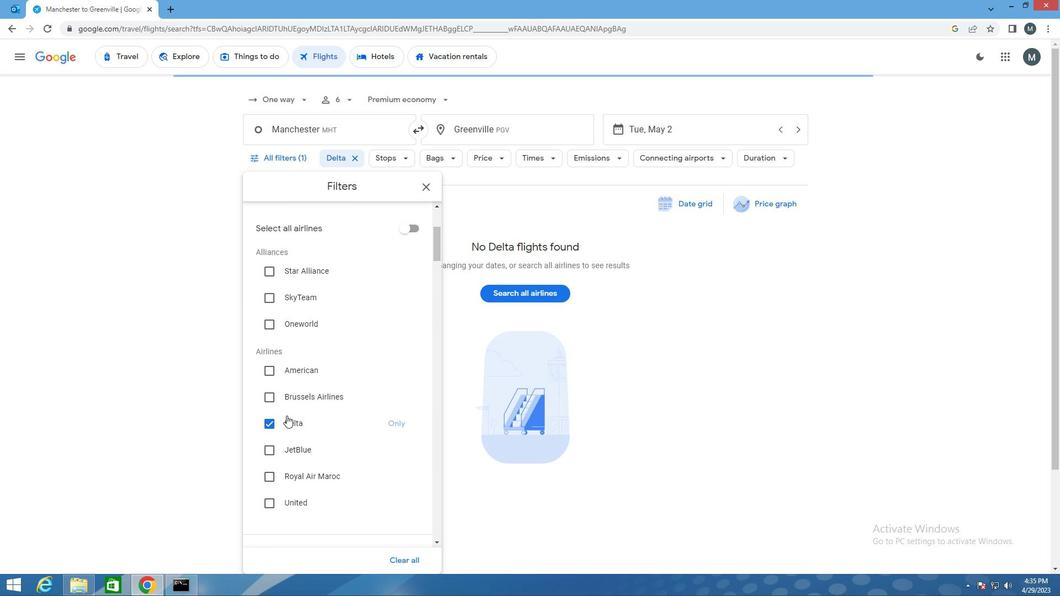 
Action: Mouse moved to (343, 396)
Screenshot: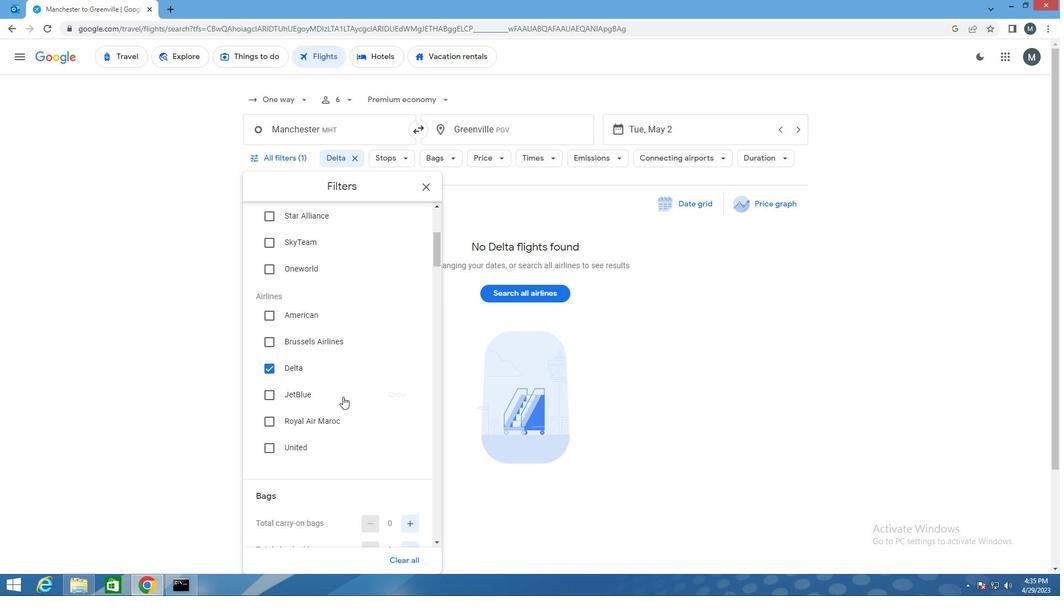 
Action: Mouse scrolled (343, 395) with delta (0, 0)
Screenshot: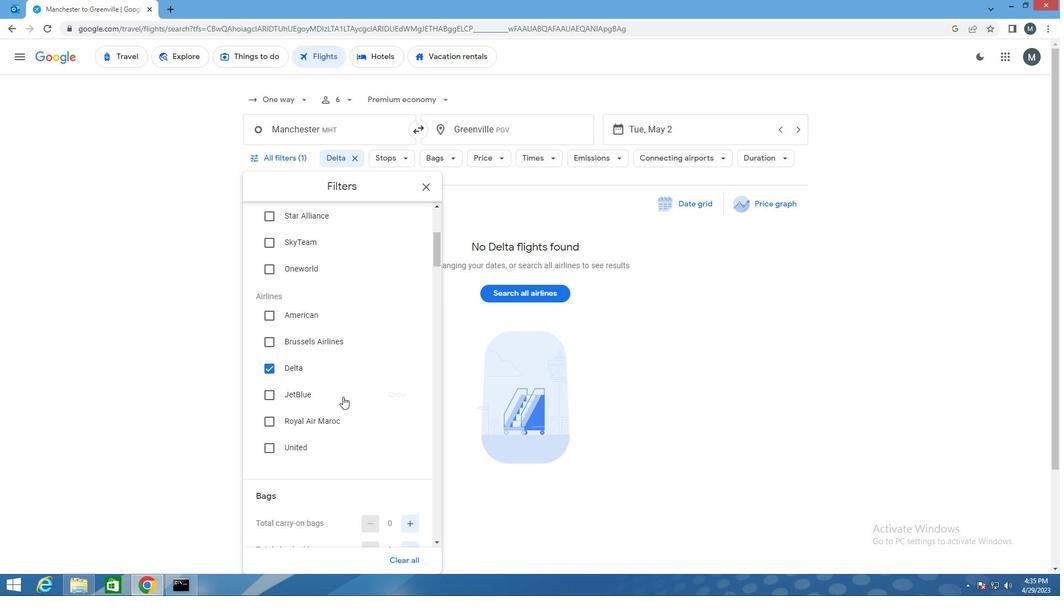 
Action: Mouse scrolled (343, 395) with delta (0, 0)
Screenshot: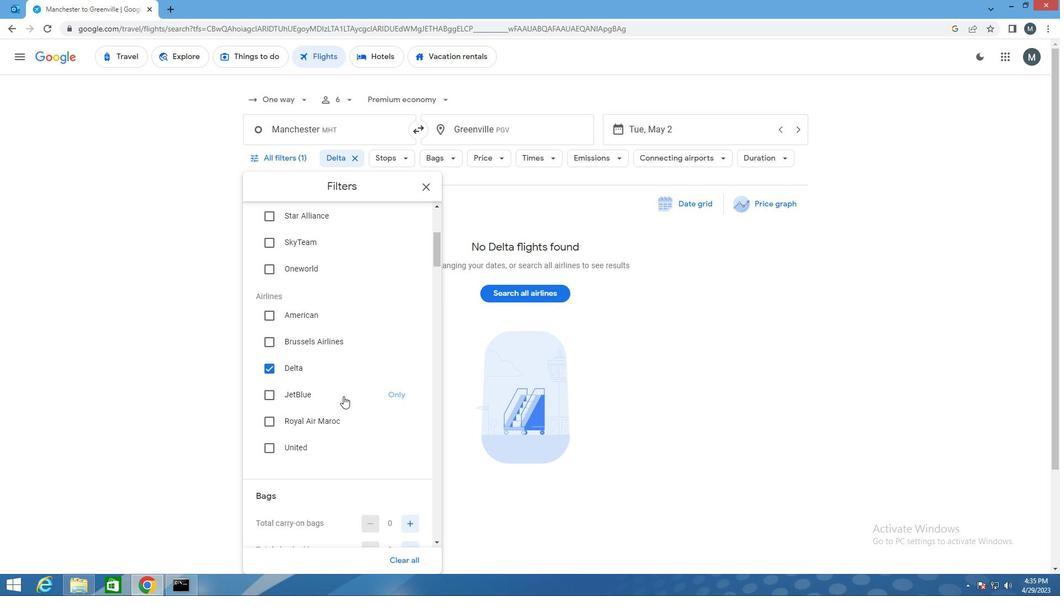 
Action: Mouse moved to (409, 441)
Screenshot: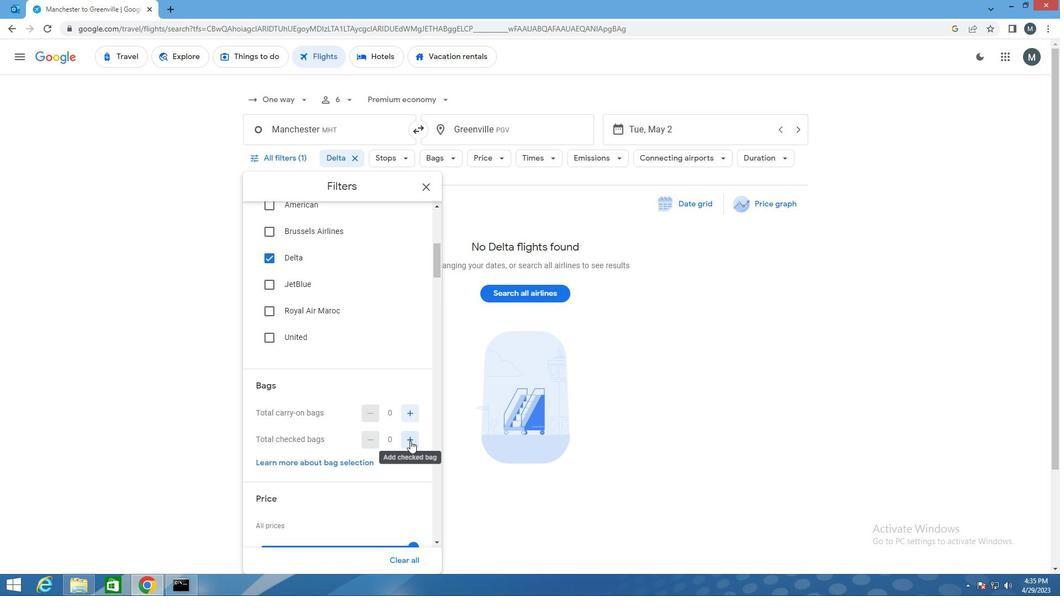 
Action: Mouse pressed left at (409, 441)
Screenshot: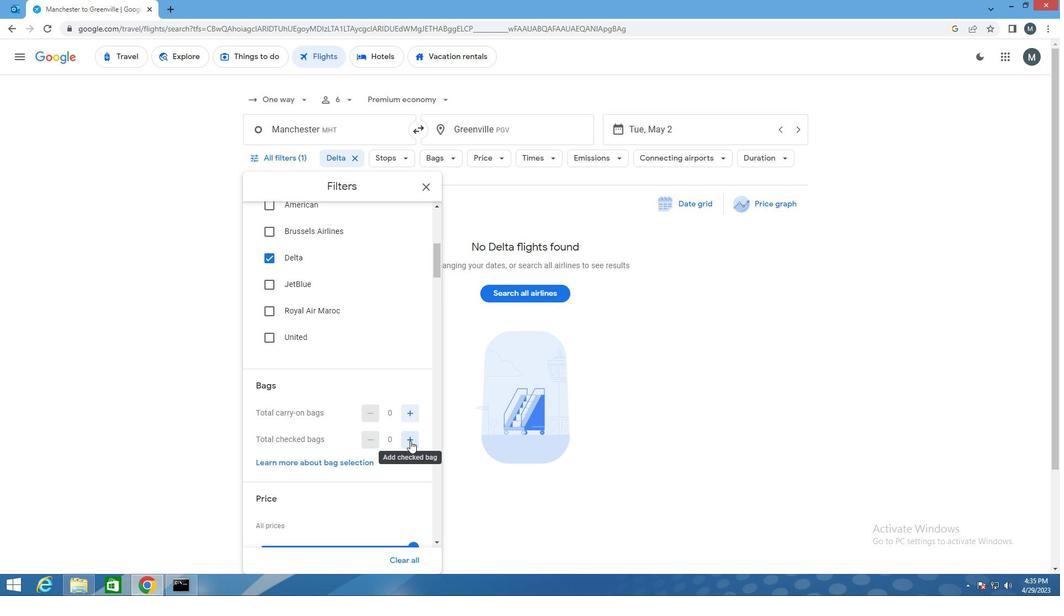 
Action: Mouse moved to (359, 414)
Screenshot: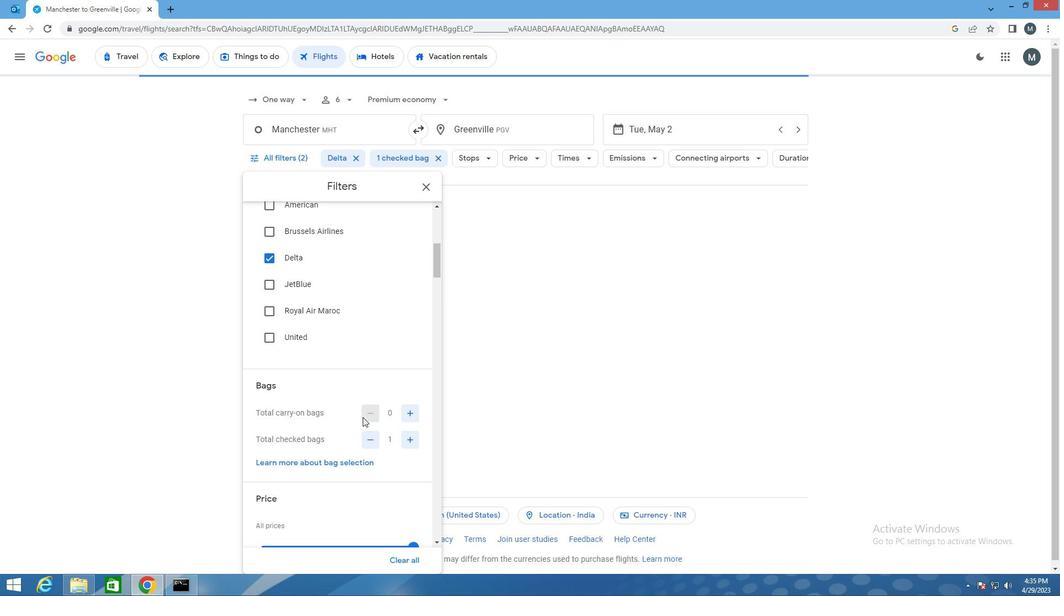 
Action: Mouse scrolled (359, 413) with delta (0, 0)
Screenshot: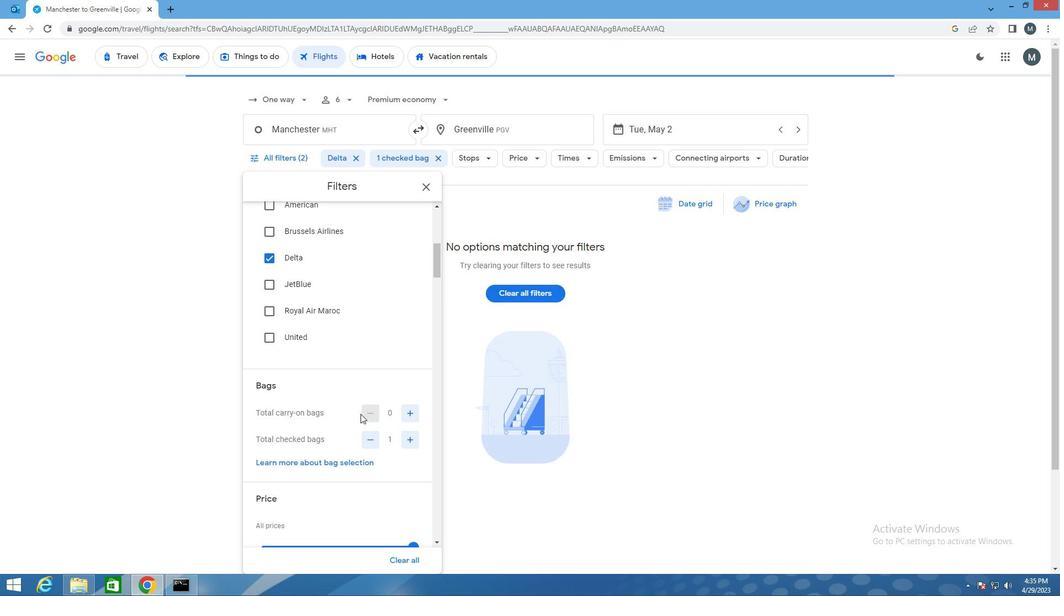 
Action: Mouse scrolled (359, 413) with delta (0, 0)
Screenshot: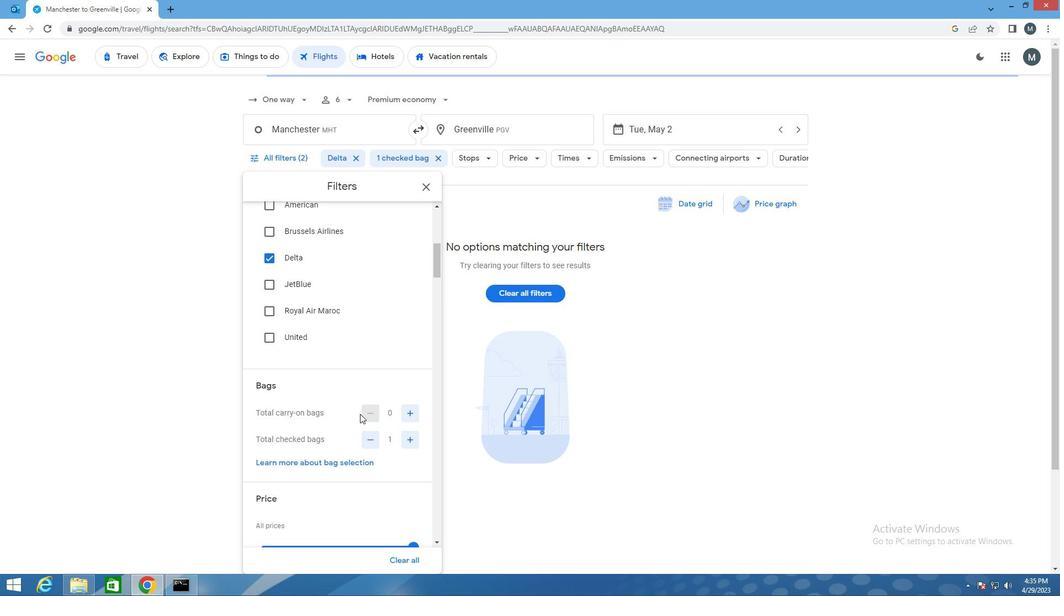 
Action: Mouse moved to (340, 439)
Screenshot: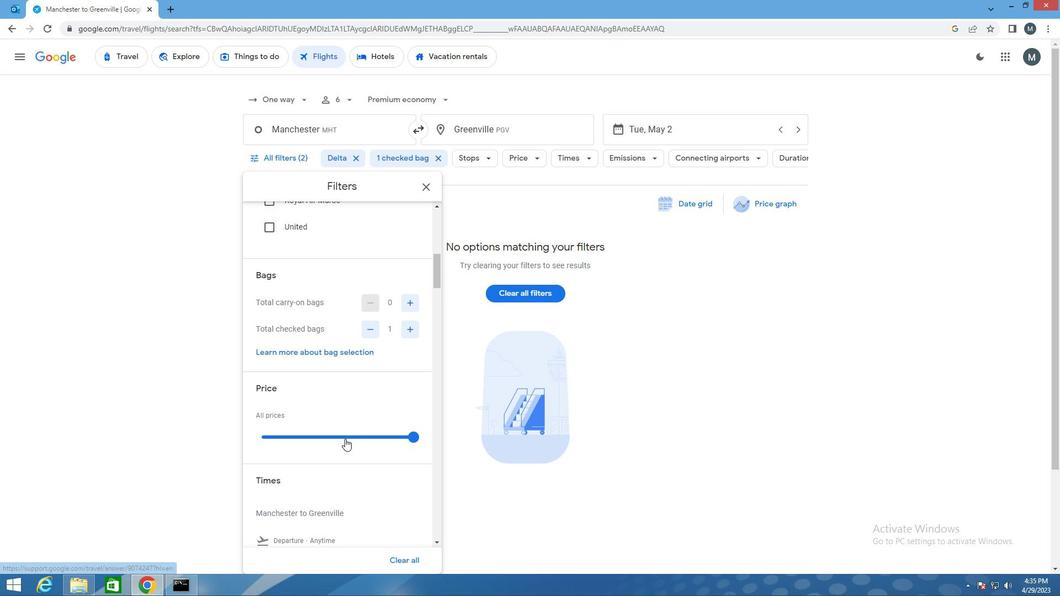 
Action: Mouse pressed left at (340, 439)
Screenshot: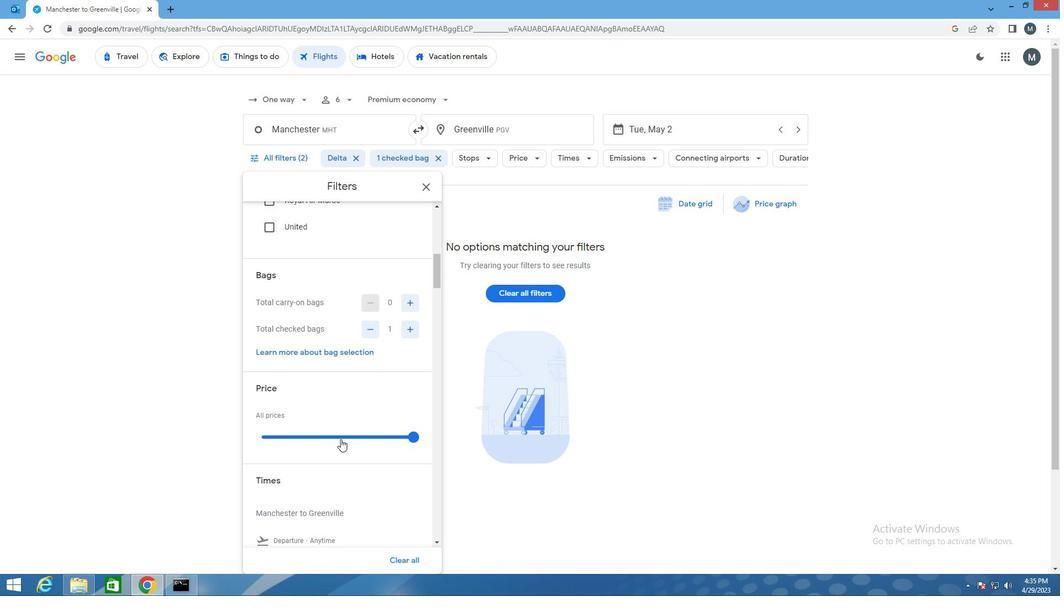 
Action: Mouse moved to (339, 435)
Screenshot: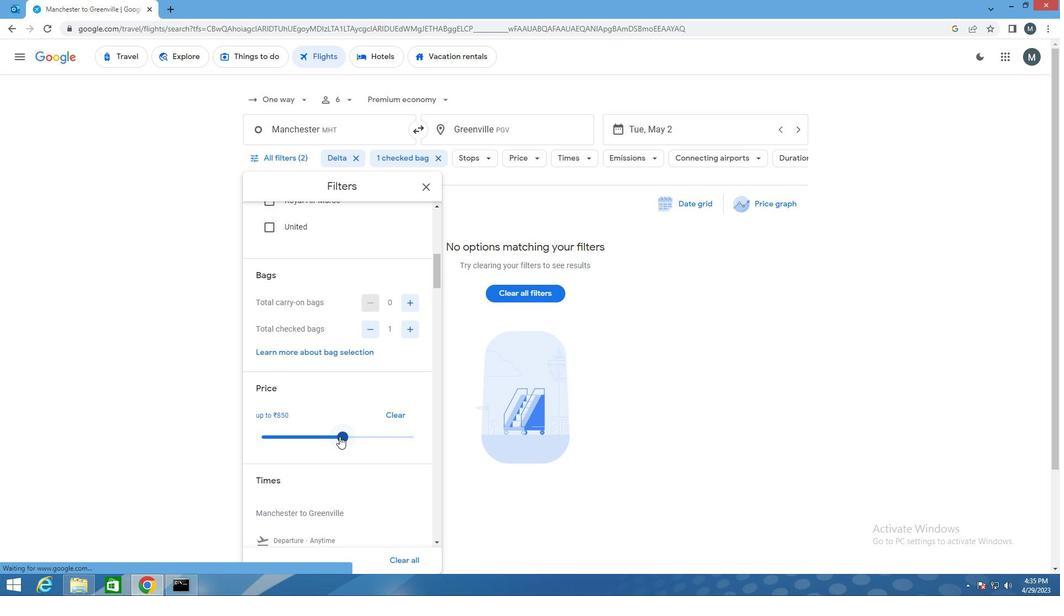
Action: Mouse pressed left at (339, 435)
Screenshot: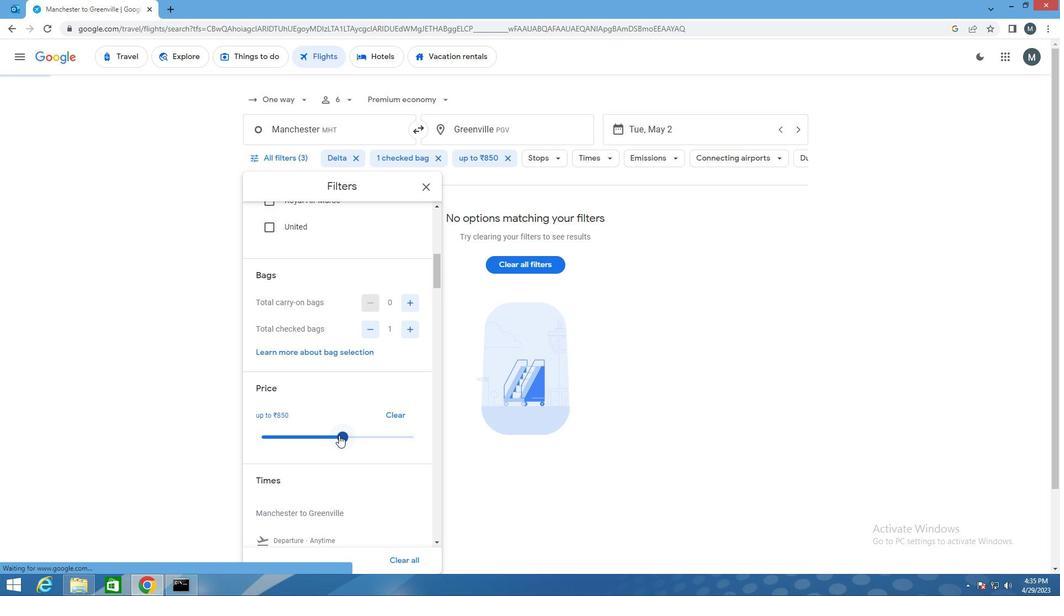 
Action: Mouse moved to (415, 435)
Screenshot: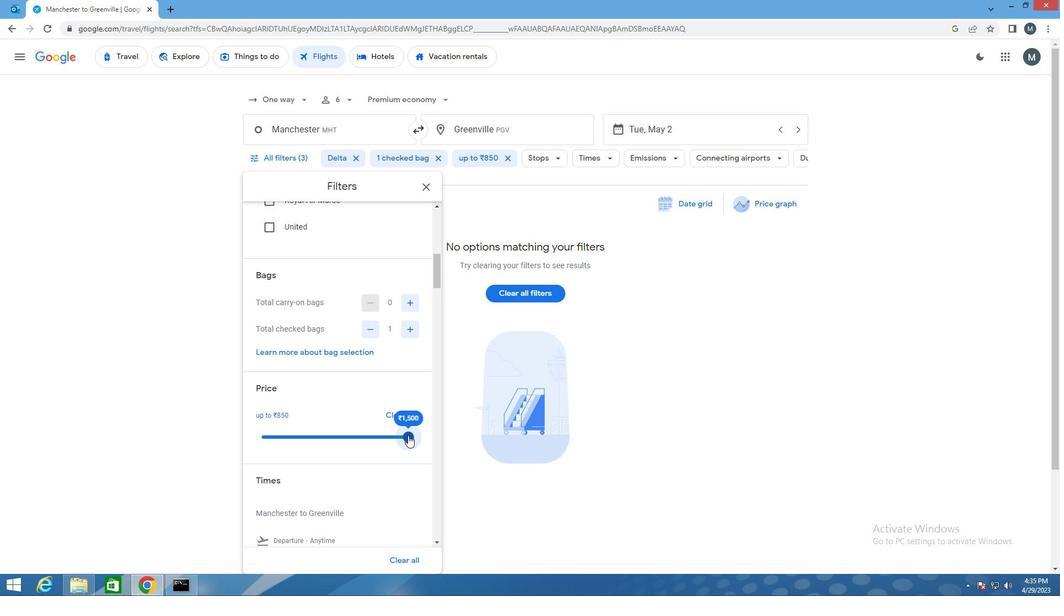 
Action: Mouse pressed left at (415, 435)
Screenshot: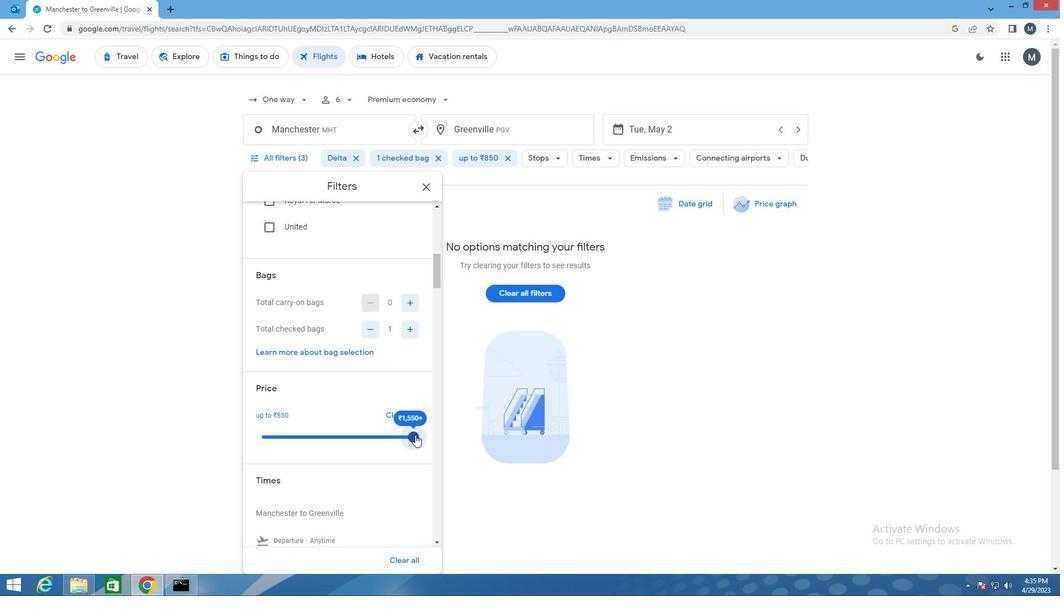 
Action: Mouse moved to (333, 389)
Screenshot: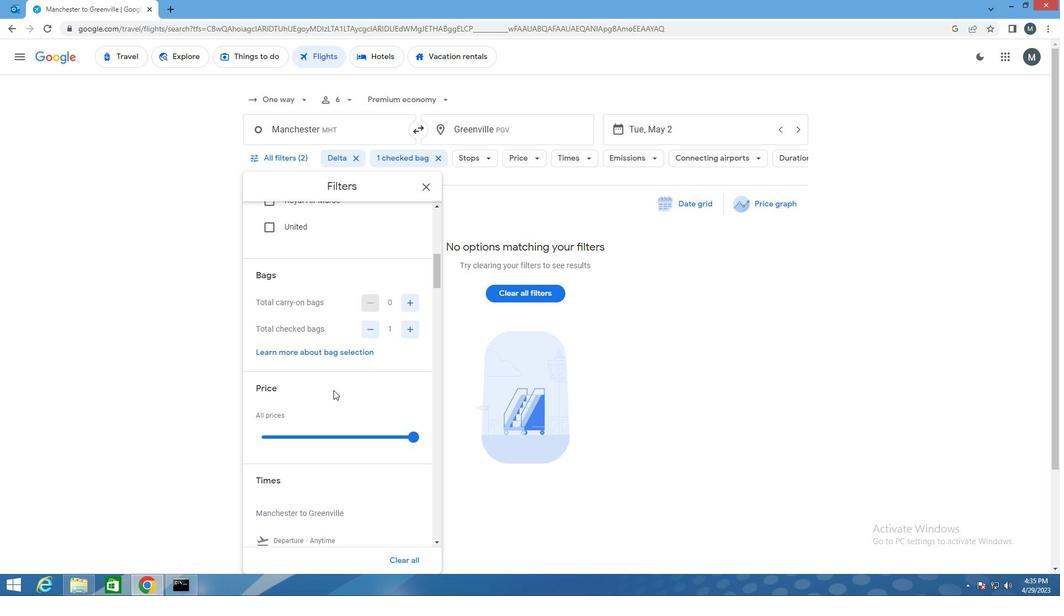 
Action: Mouse scrolled (333, 388) with delta (0, 0)
Screenshot: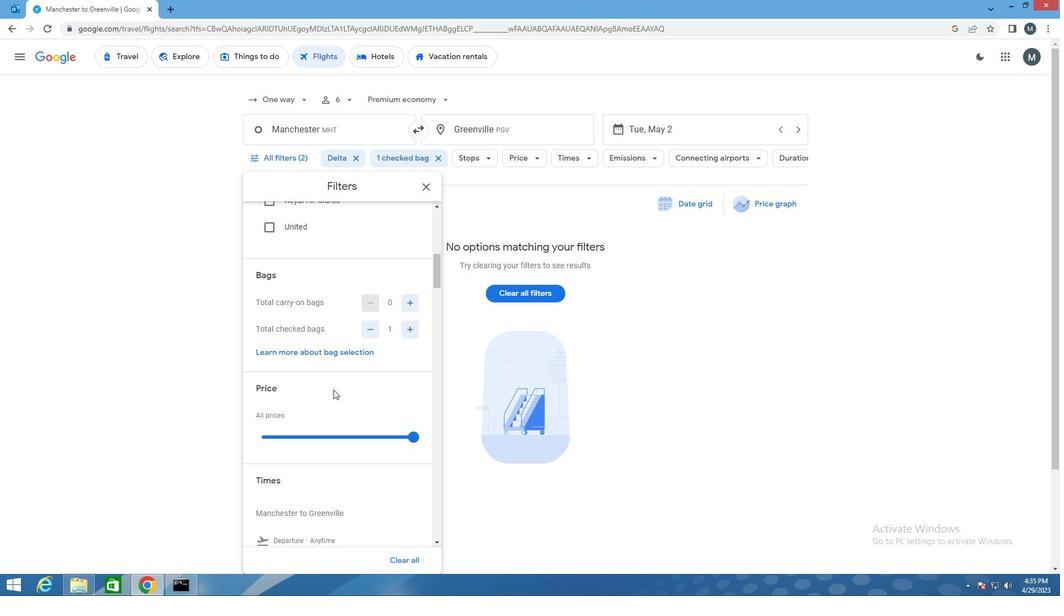 
Action: Mouse scrolled (333, 388) with delta (0, 0)
Screenshot: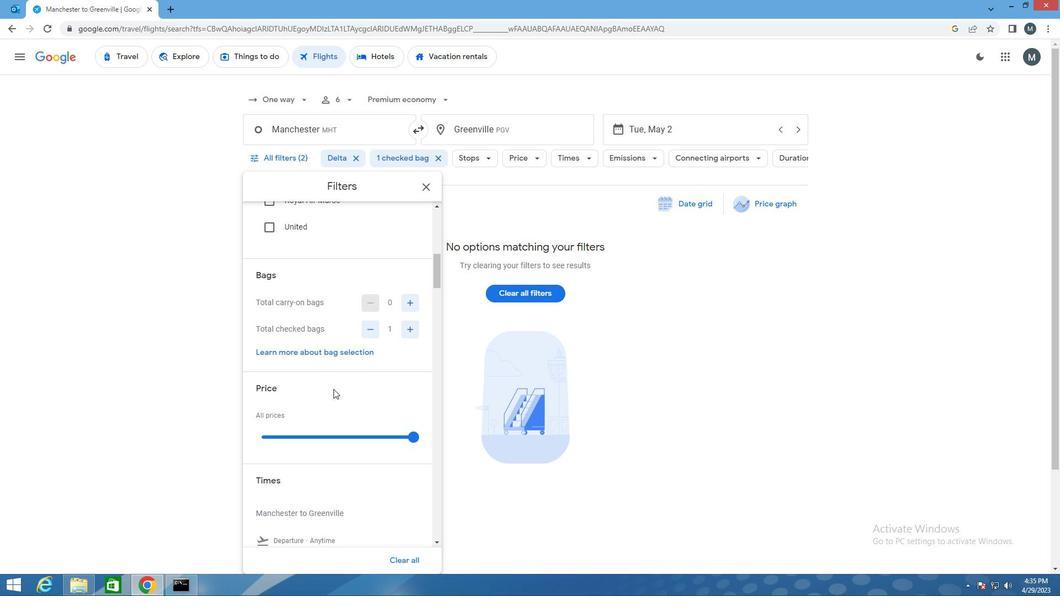 
Action: Mouse moved to (332, 388)
Screenshot: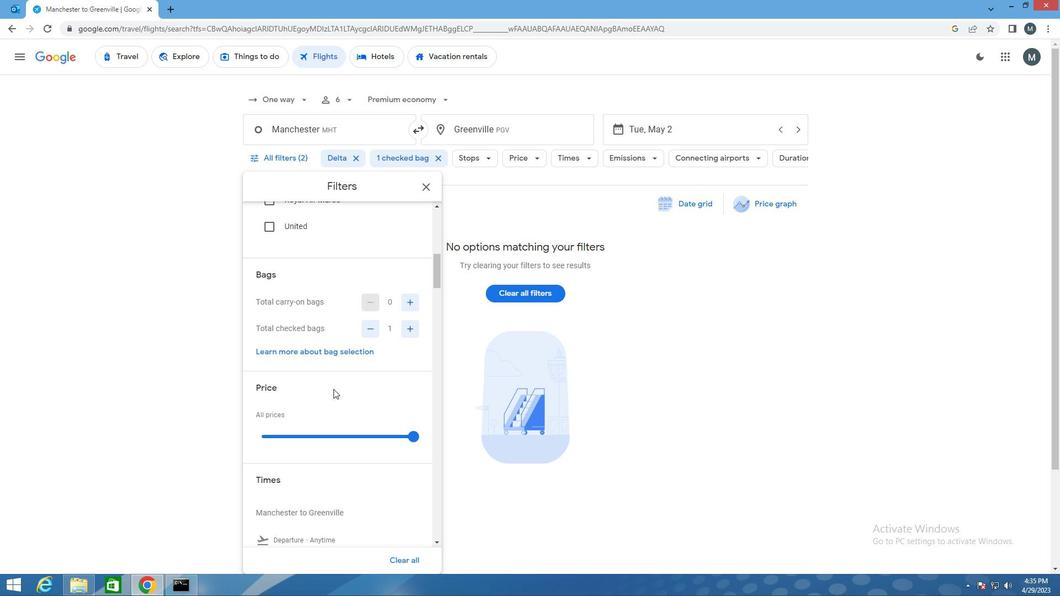 
Action: Mouse scrolled (332, 388) with delta (0, 0)
Screenshot: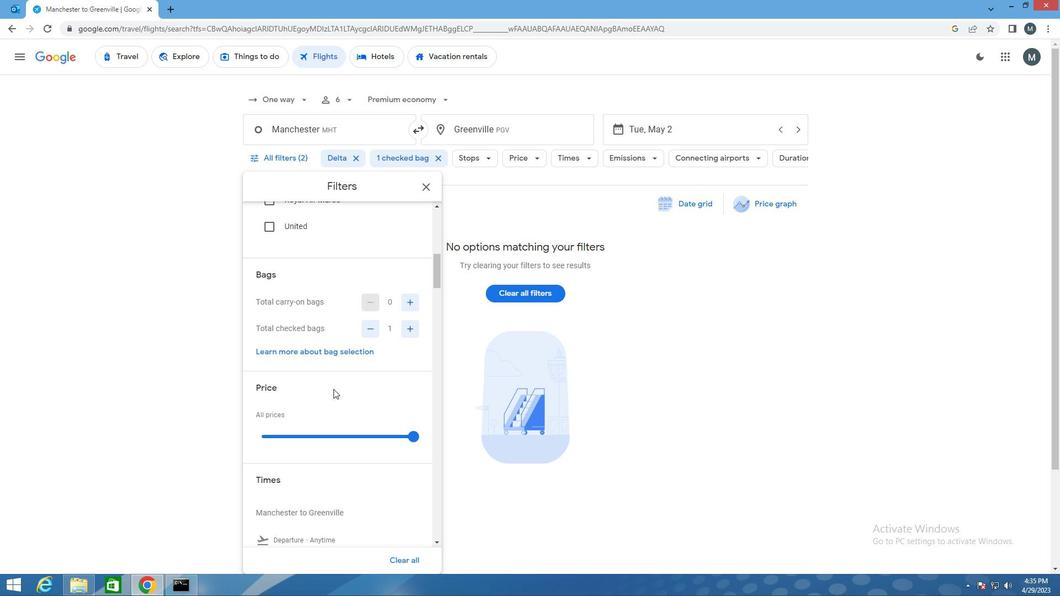 
Action: Mouse moved to (262, 396)
Screenshot: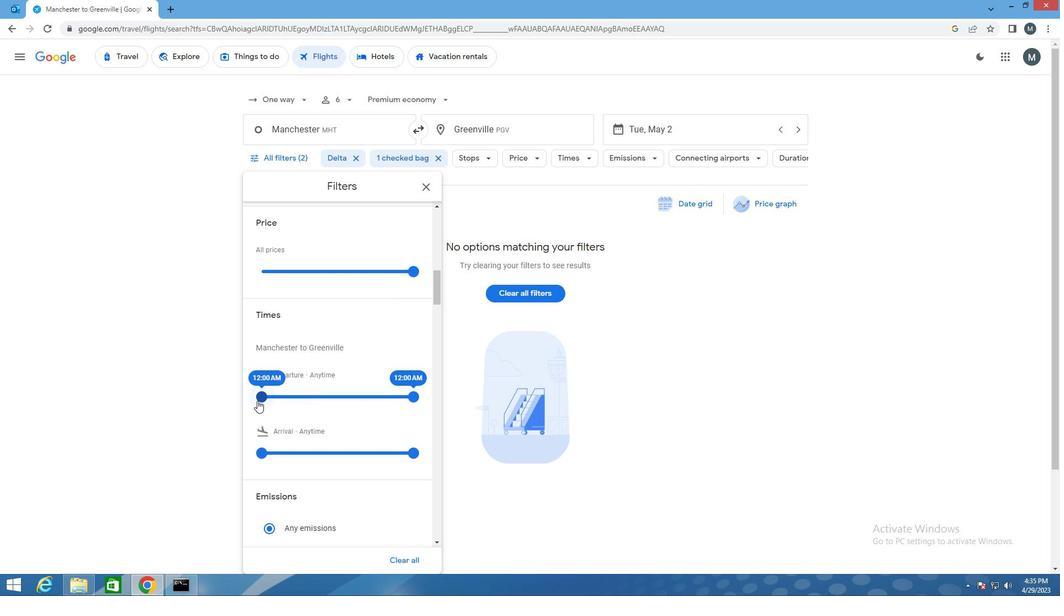 
Action: Mouse pressed left at (262, 396)
Screenshot: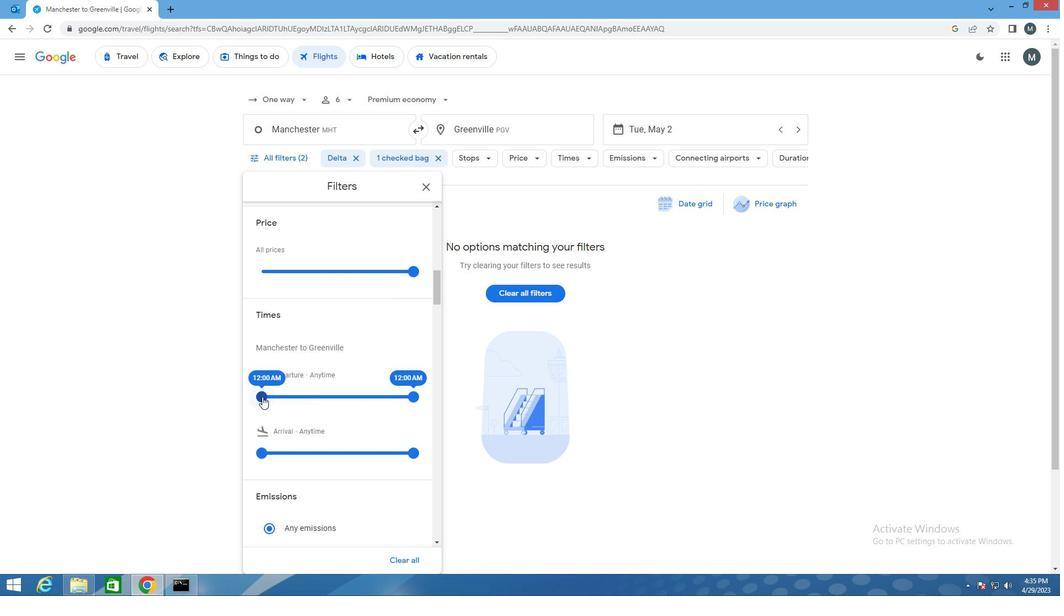 
Action: Mouse moved to (305, 395)
Screenshot: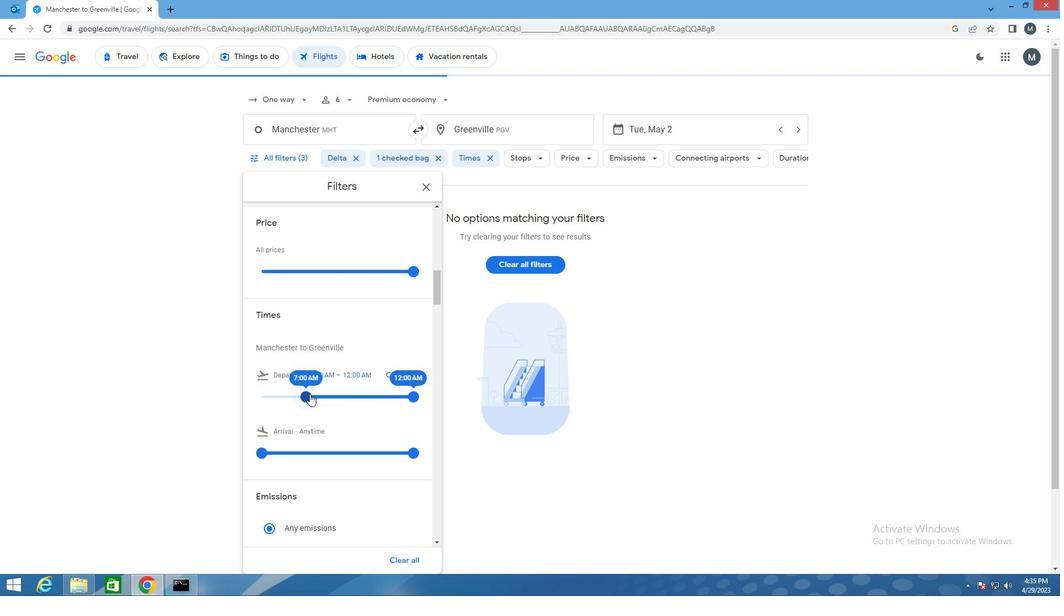 
Action: Mouse pressed left at (305, 395)
Screenshot: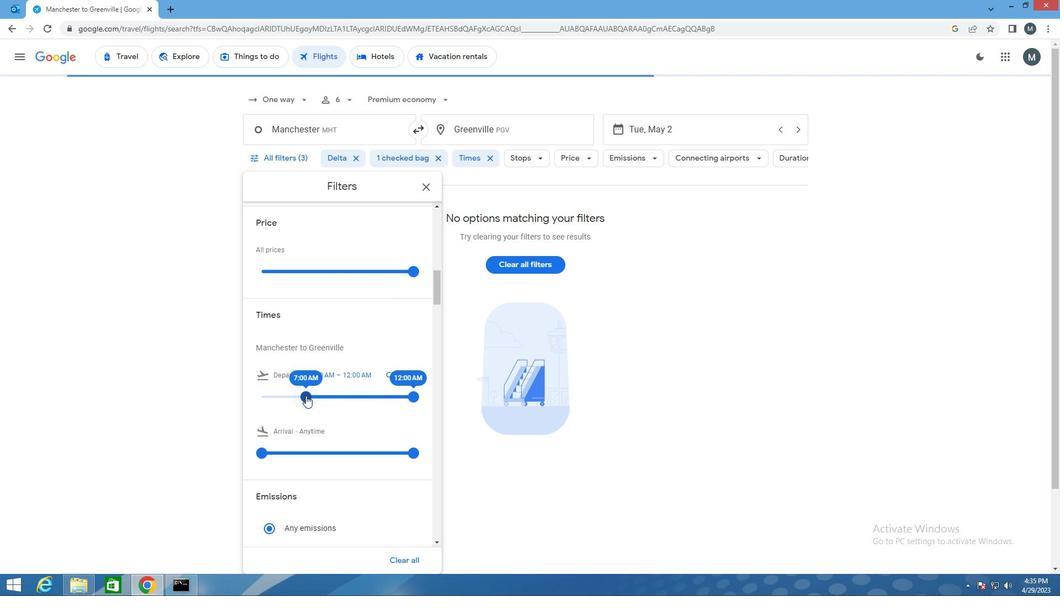 
Action: Mouse moved to (412, 395)
Screenshot: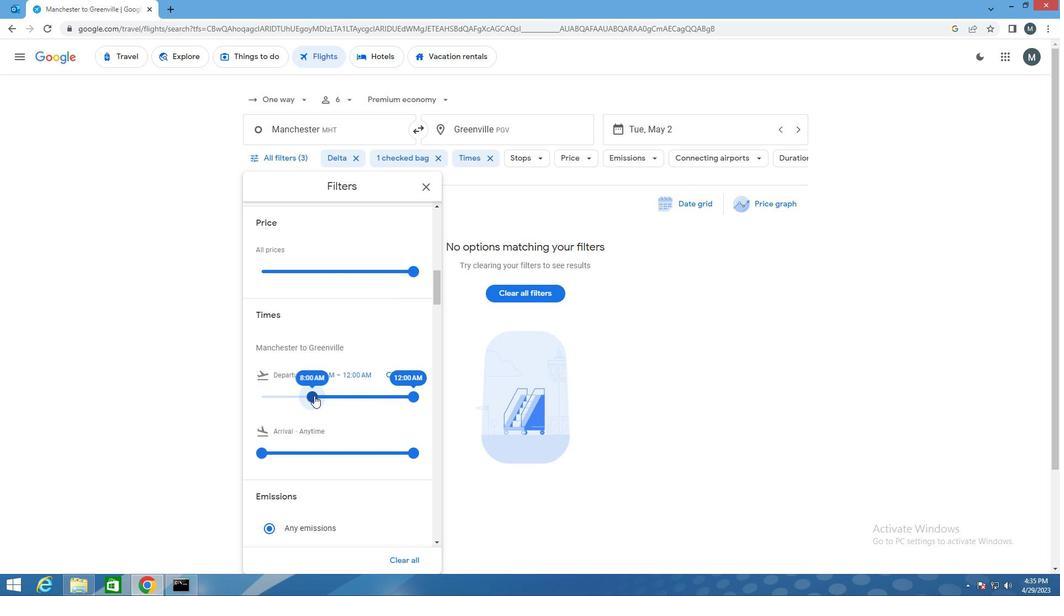 
Action: Mouse pressed left at (412, 395)
Screenshot: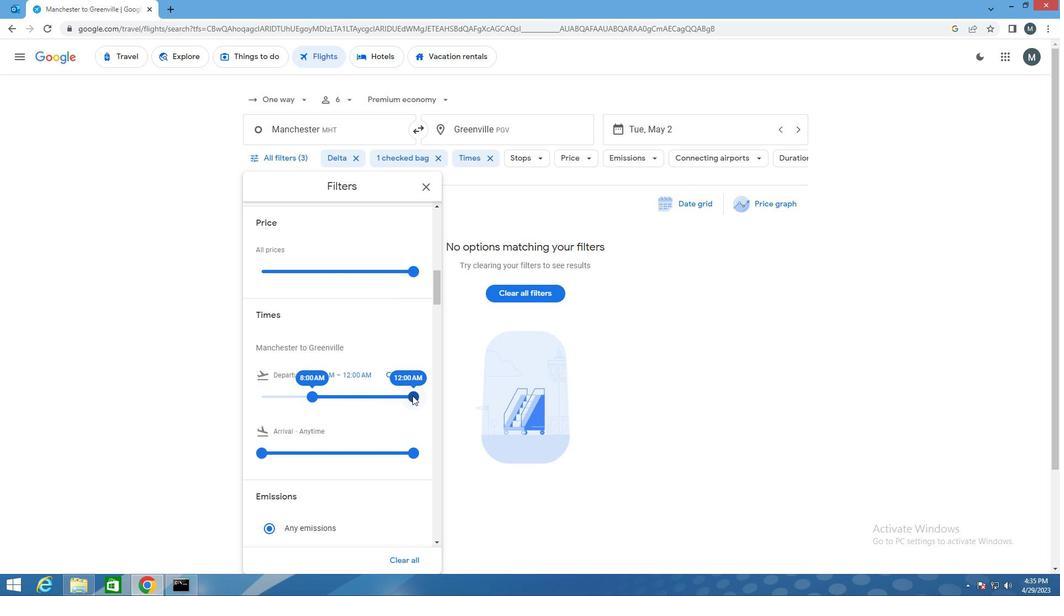 
Action: Mouse moved to (329, 383)
Screenshot: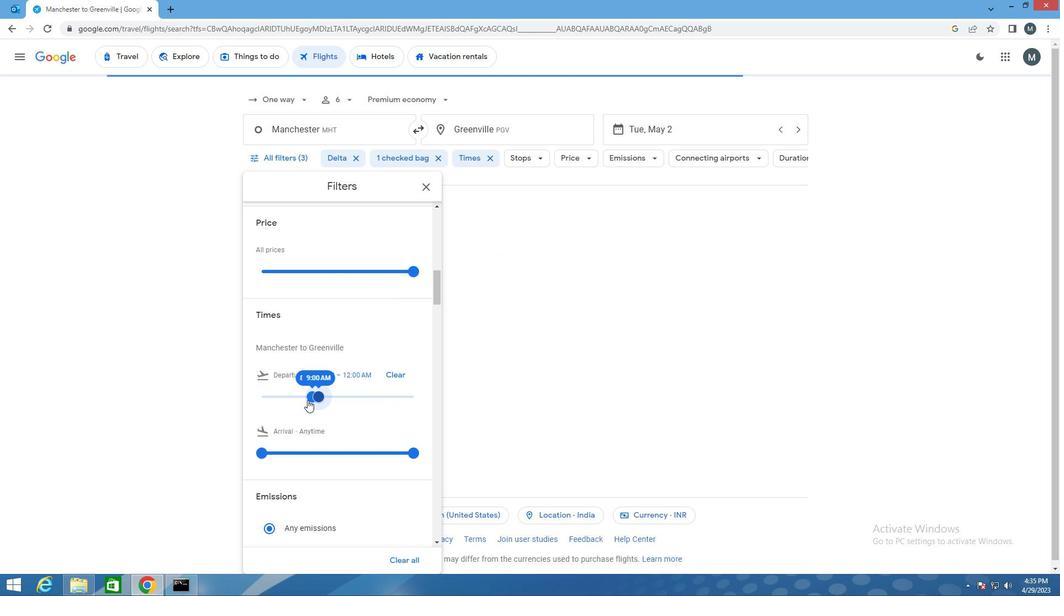 
Action: Mouse scrolled (329, 382) with delta (0, 0)
Screenshot: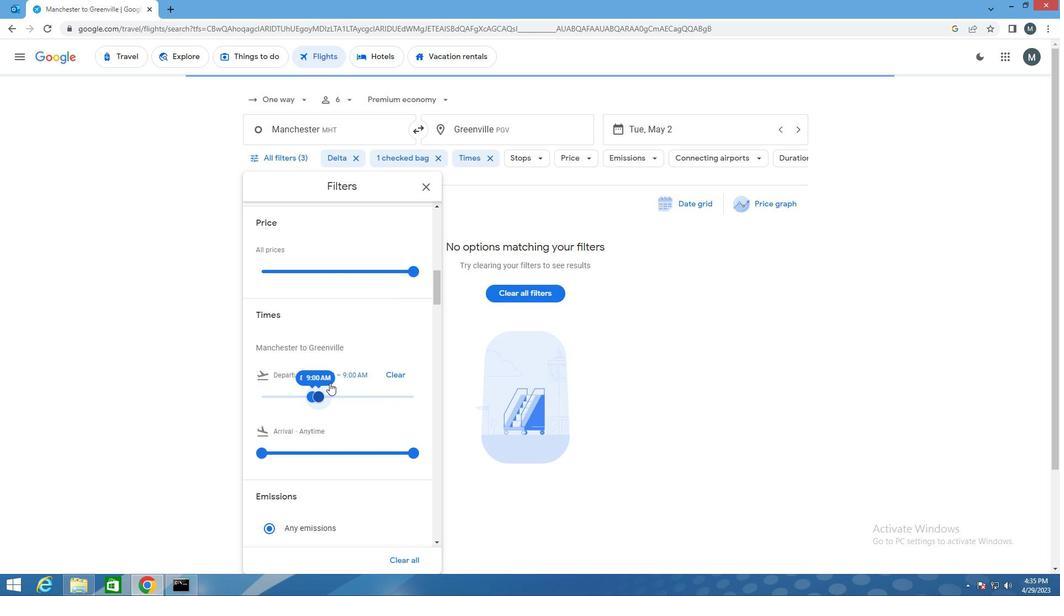 
Action: Mouse scrolled (329, 382) with delta (0, 0)
Screenshot: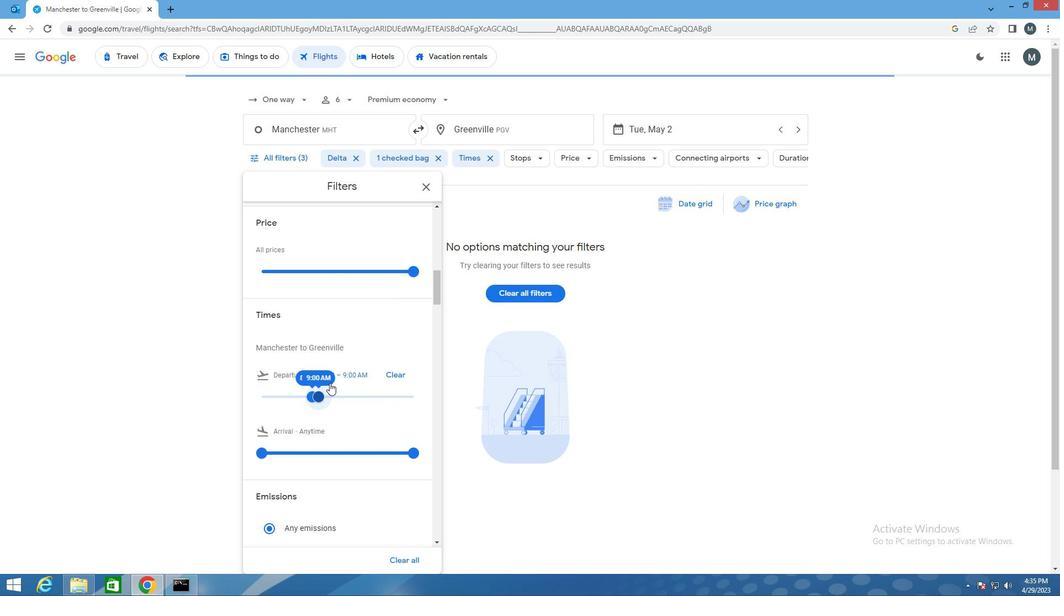 
Action: Mouse scrolled (329, 382) with delta (0, 0)
Screenshot: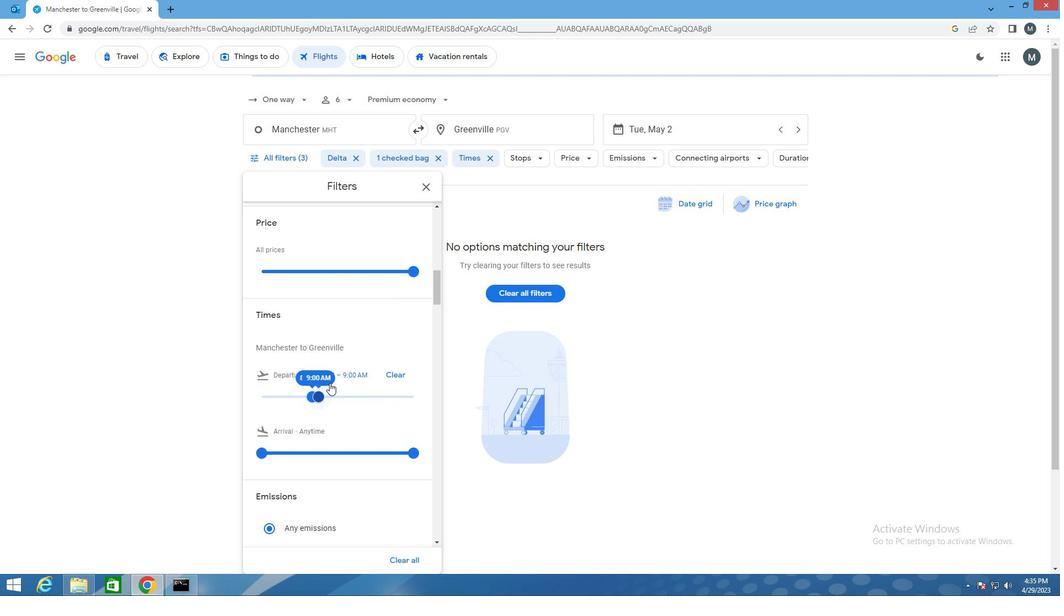 
Action: Mouse moved to (329, 383)
Screenshot: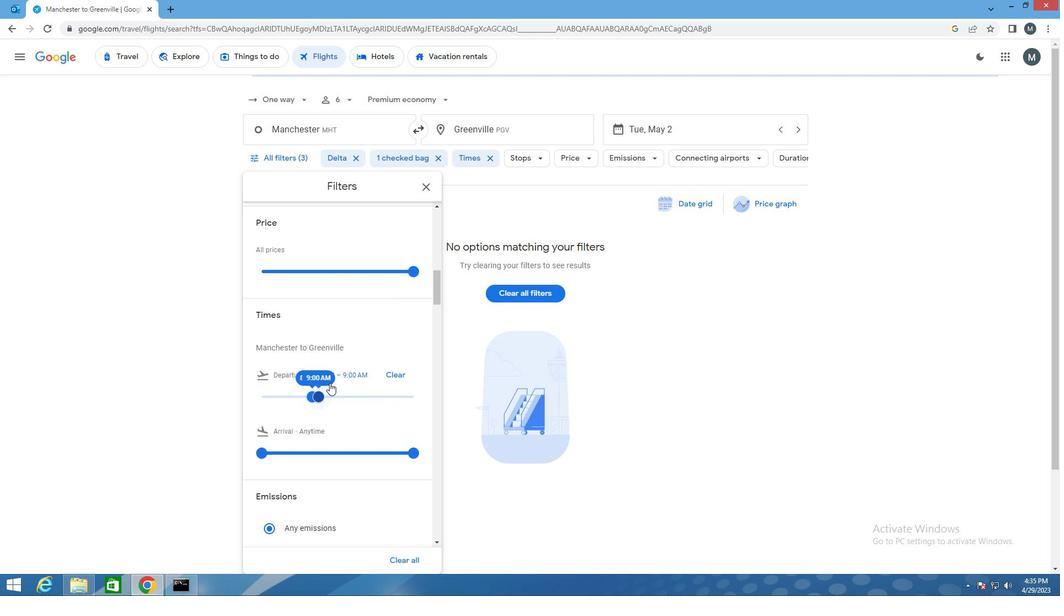 
Action: Mouse scrolled (329, 382) with delta (0, 0)
Screenshot: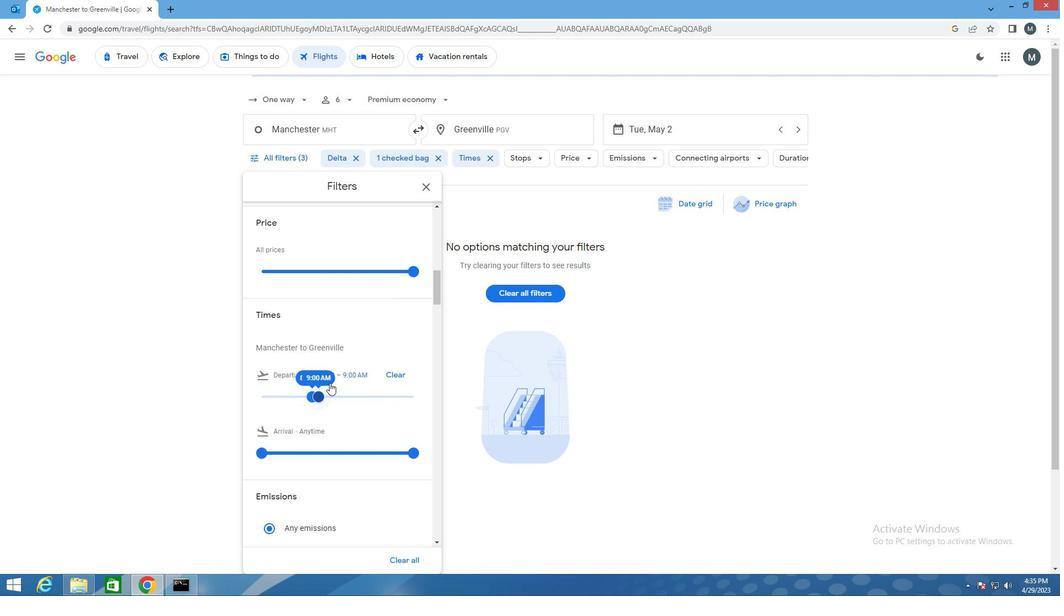 
Action: Mouse moved to (427, 188)
Screenshot: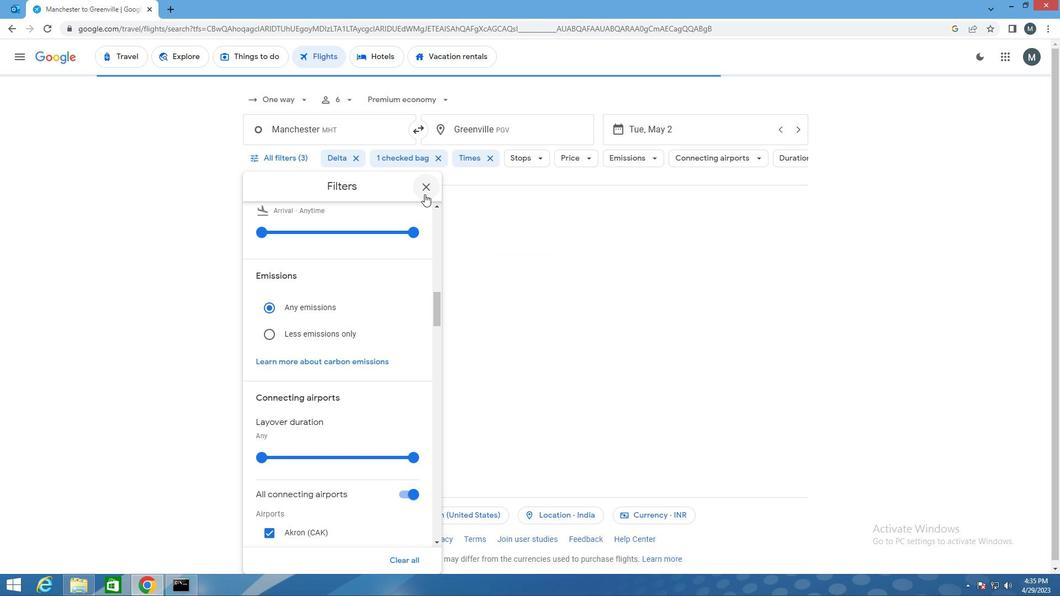 
Action: Mouse pressed left at (427, 188)
Screenshot: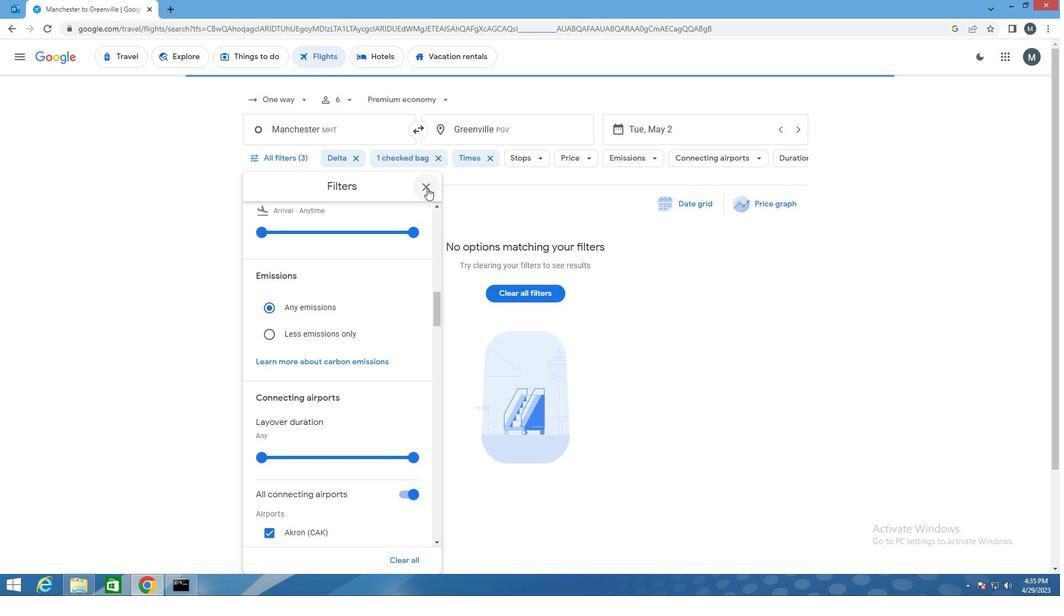 
